 Task: Format the spreadsheet by changing the font to 'Arabic Type,' increasing the font size, and applying borders to the cells.
Action: Mouse moved to (149, 151)
Screenshot: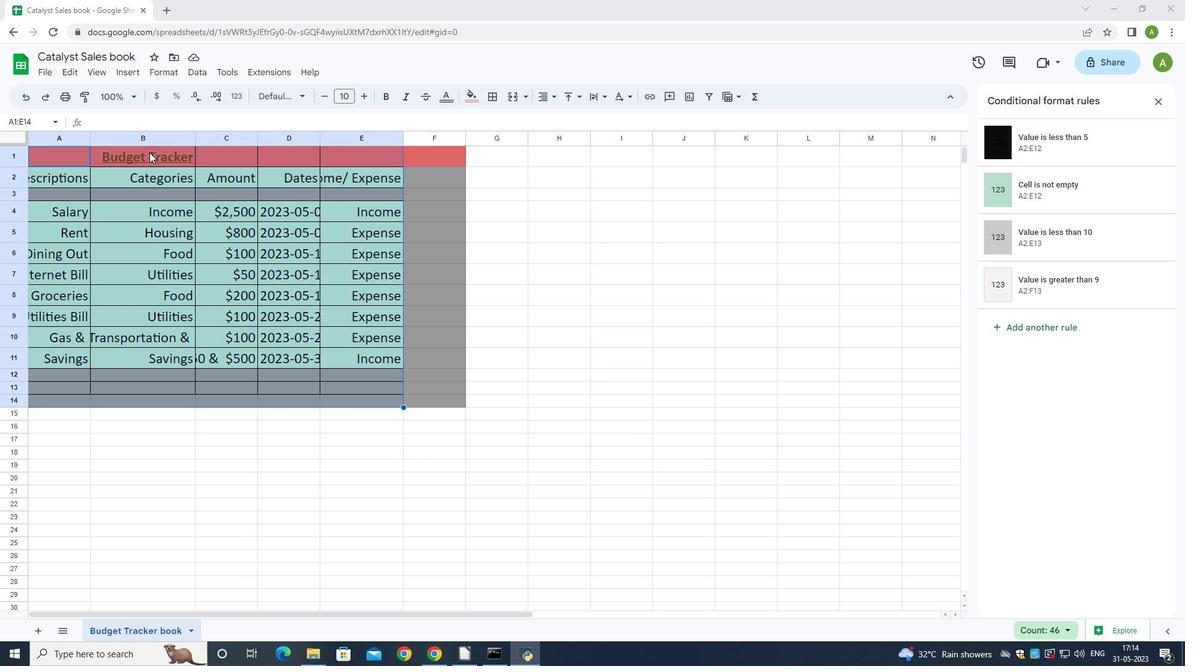 
Action: Mouse pressed left at (149, 151)
Screenshot: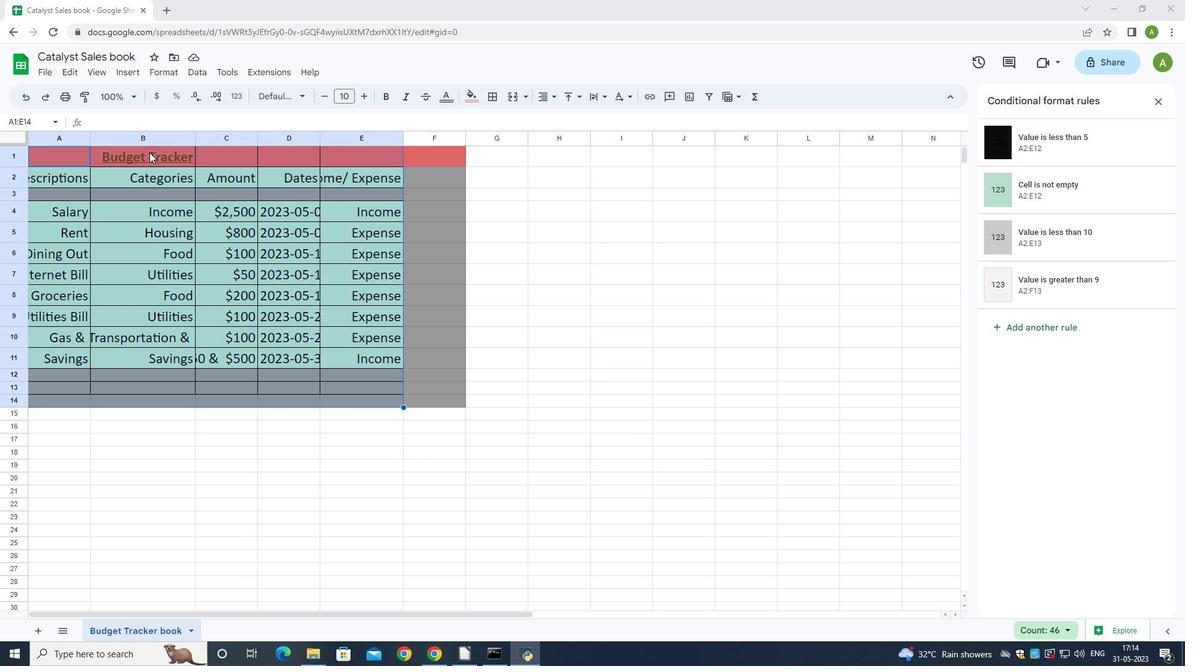 
Action: Mouse moved to (292, 92)
Screenshot: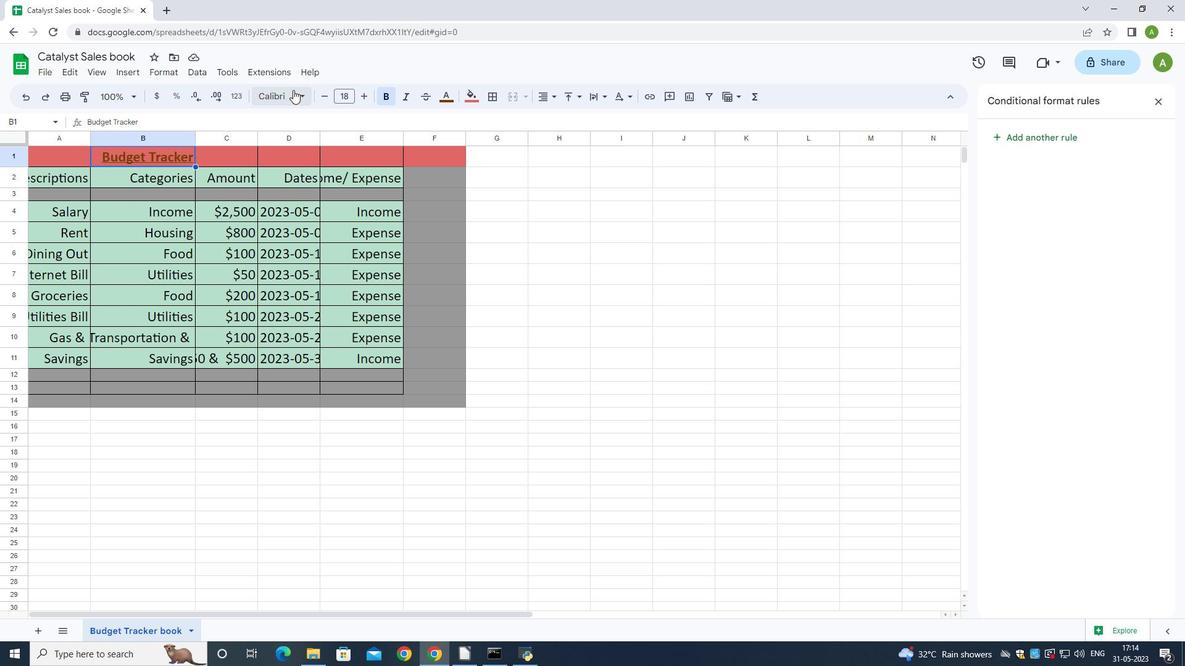 
Action: Mouse pressed left at (292, 92)
Screenshot: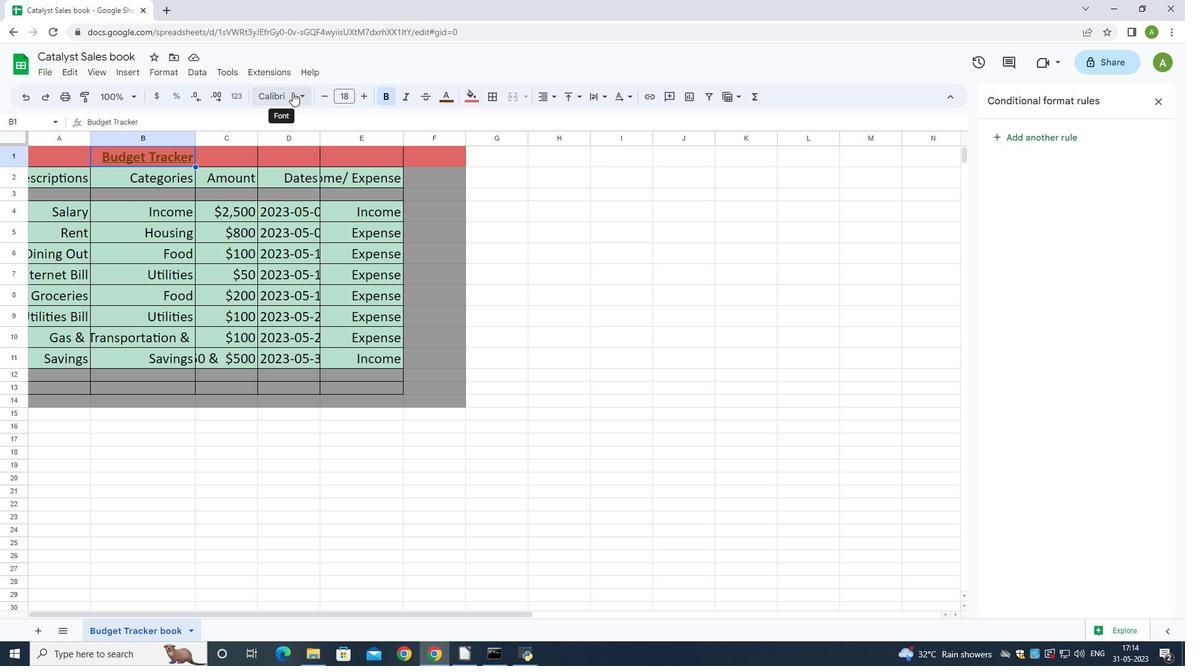
Action: Mouse moved to (336, 363)
Screenshot: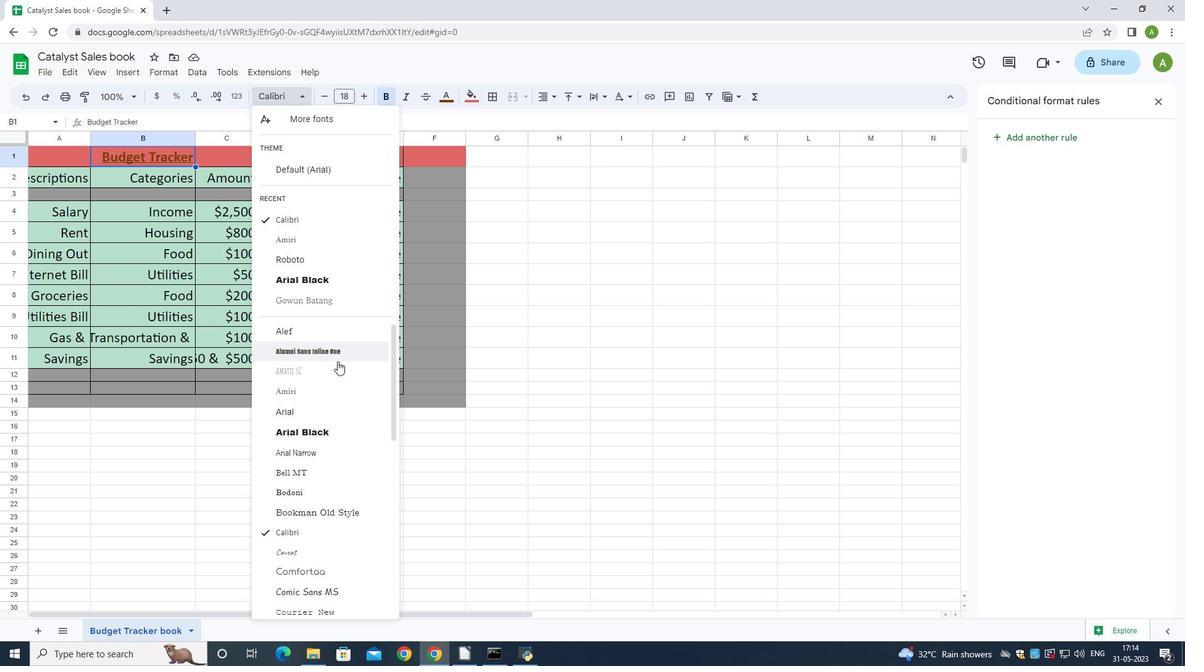 
Action: Mouse scrolled (336, 362) with delta (0, 0)
Screenshot: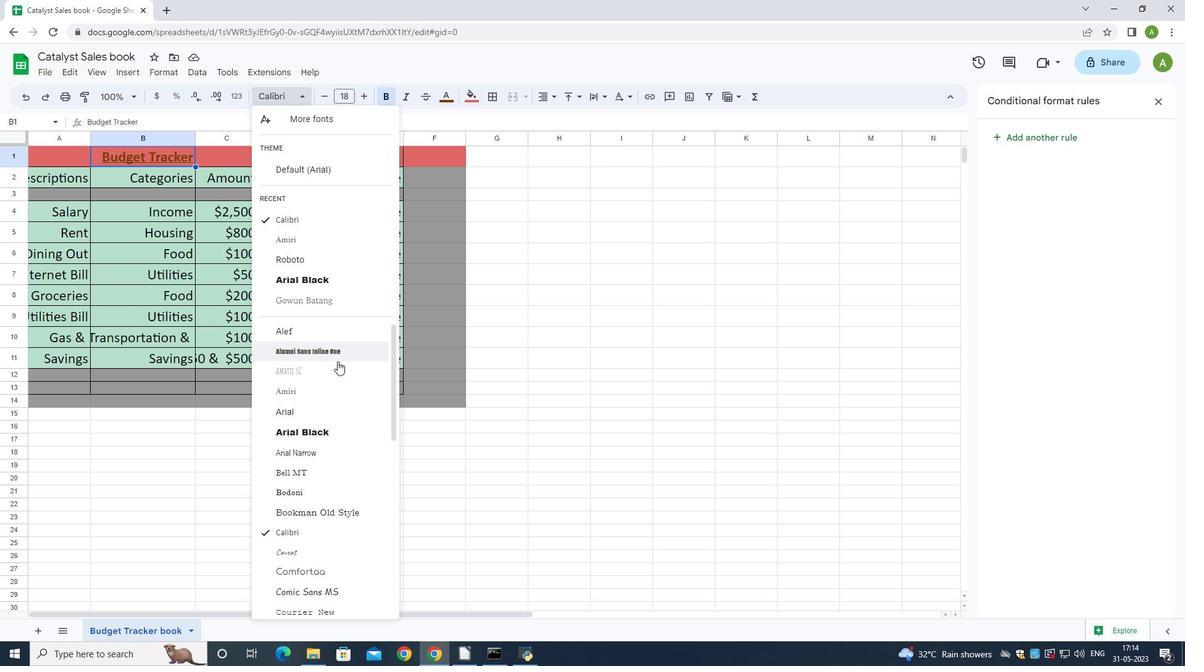 
Action: Mouse scrolled (336, 362) with delta (0, 0)
Screenshot: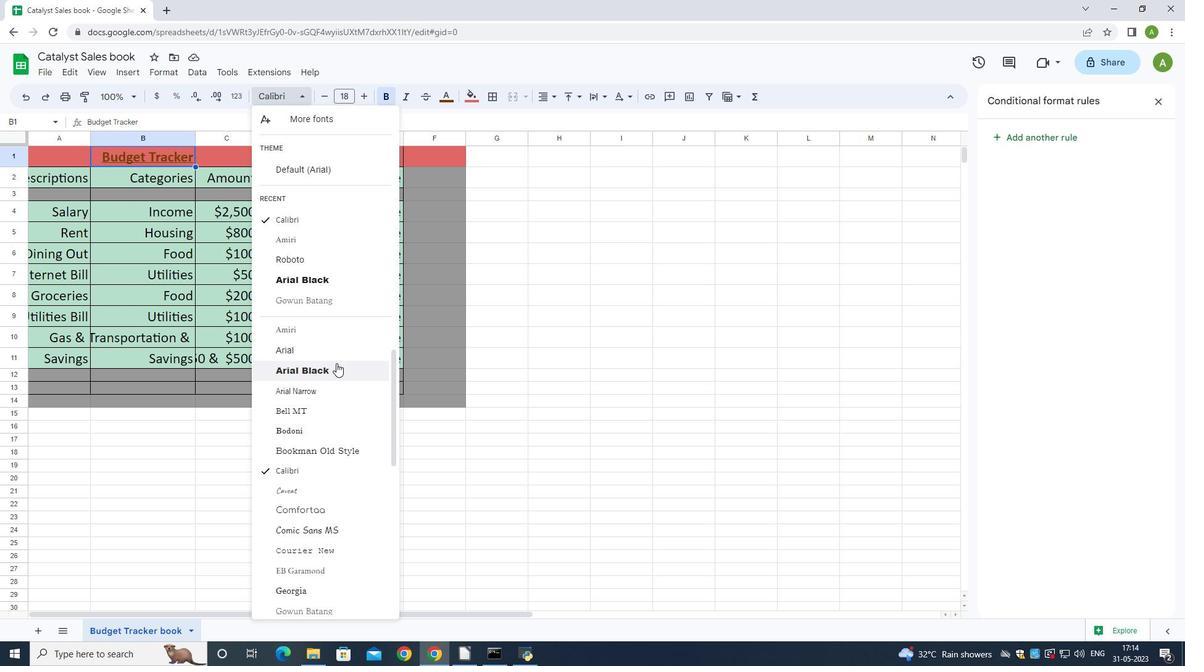 
Action: Mouse scrolled (336, 364) with delta (0, 0)
Screenshot: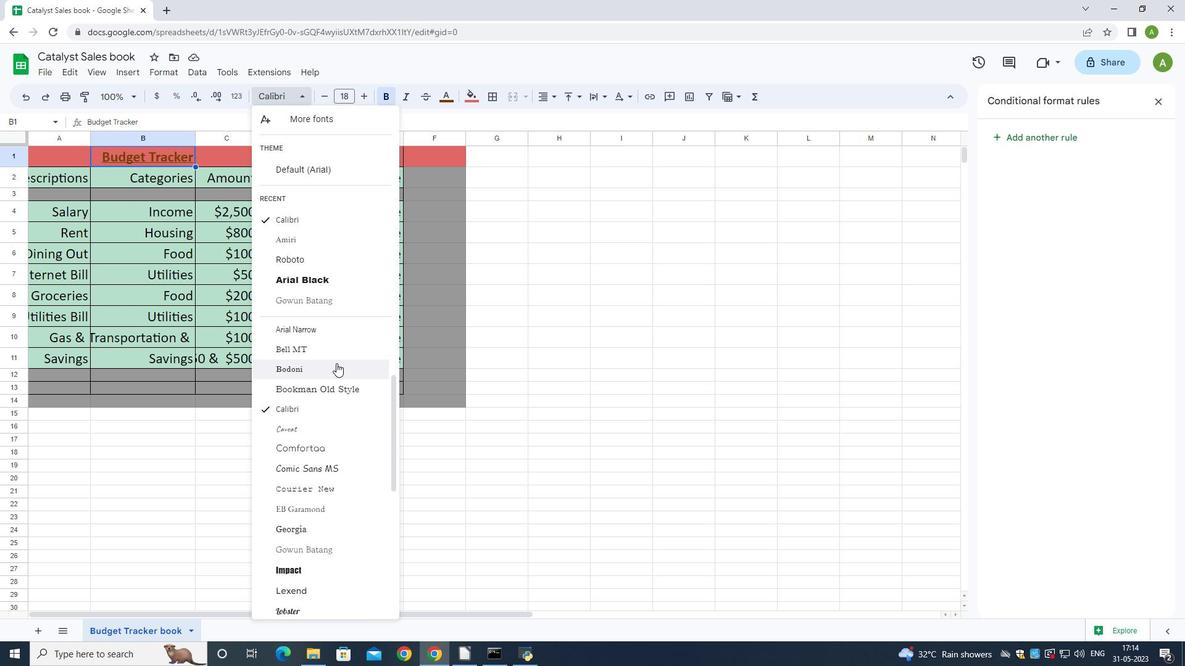 
Action: Mouse scrolled (336, 364) with delta (0, 0)
Screenshot: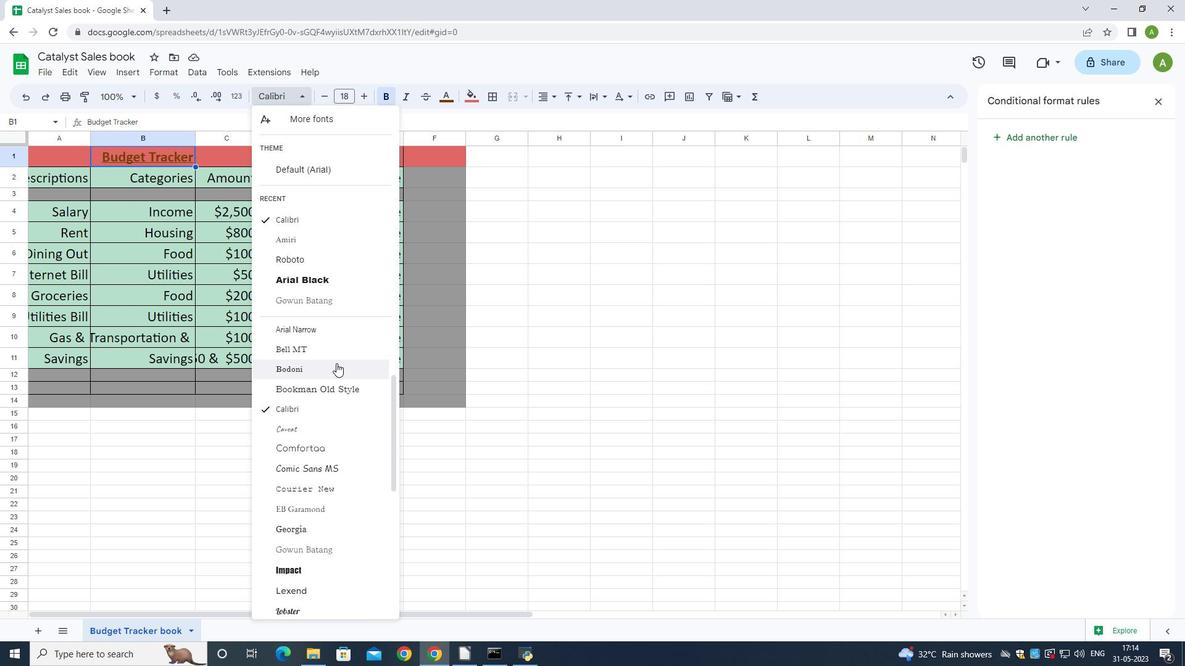 
Action: Mouse scrolled (336, 364) with delta (0, 0)
Screenshot: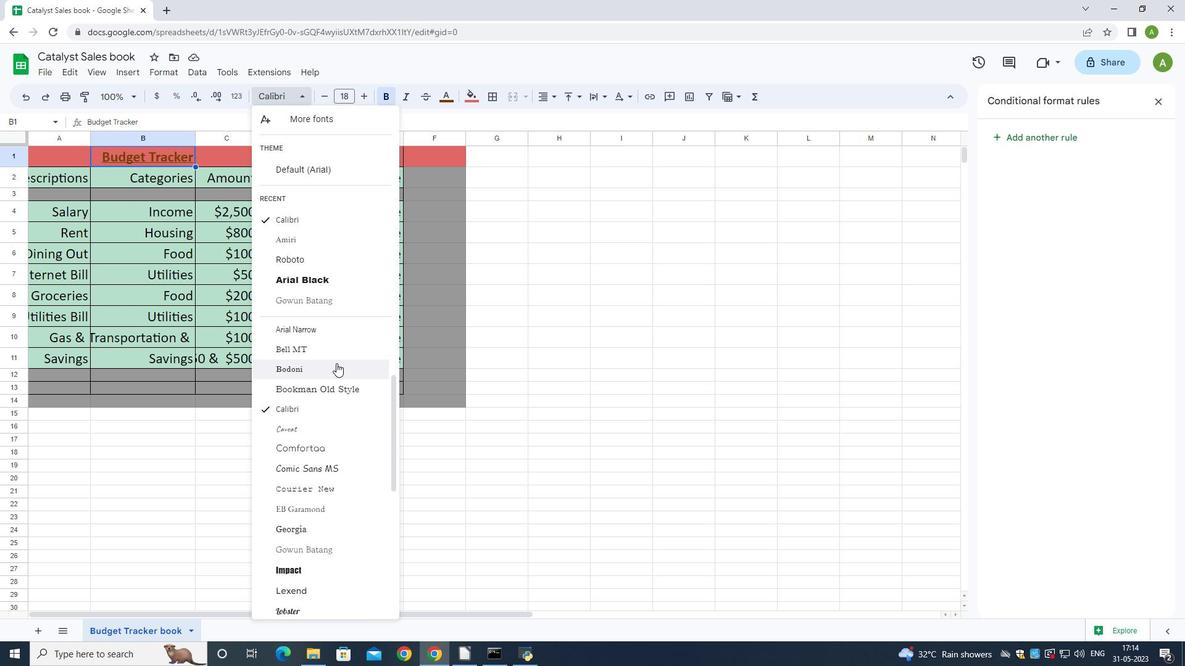 
Action: Mouse scrolled (336, 364) with delta (0, 0)
Screenshot: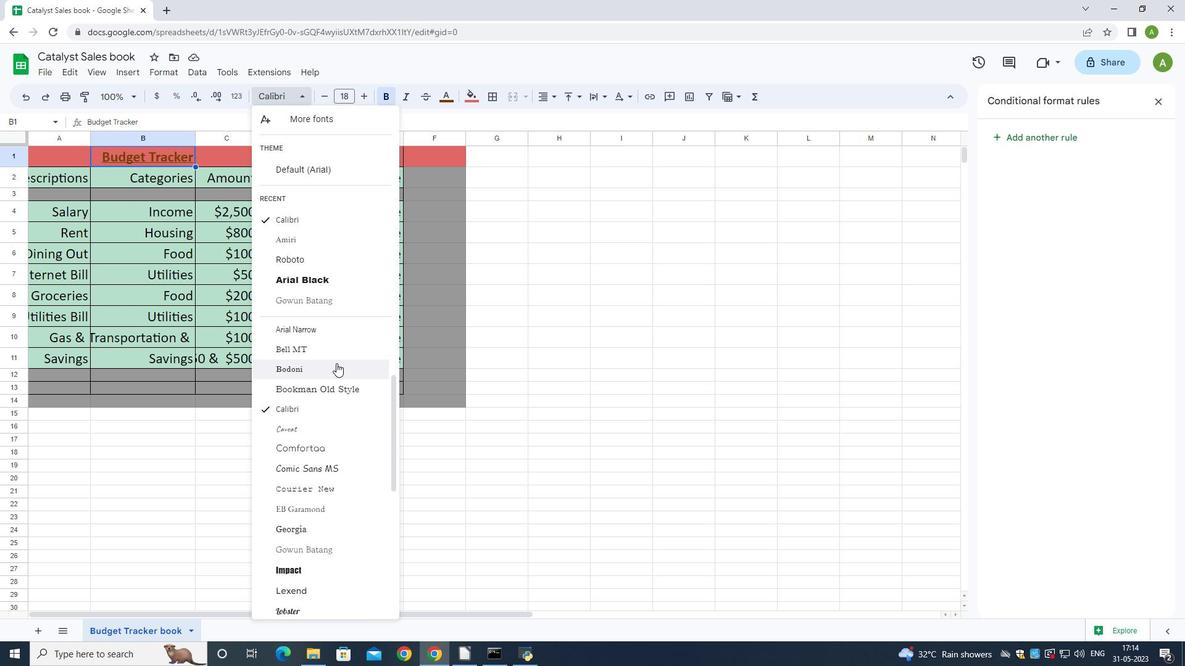
Action: Mouse scrolled (336, 364) with delta (0, 0)
Screenshot: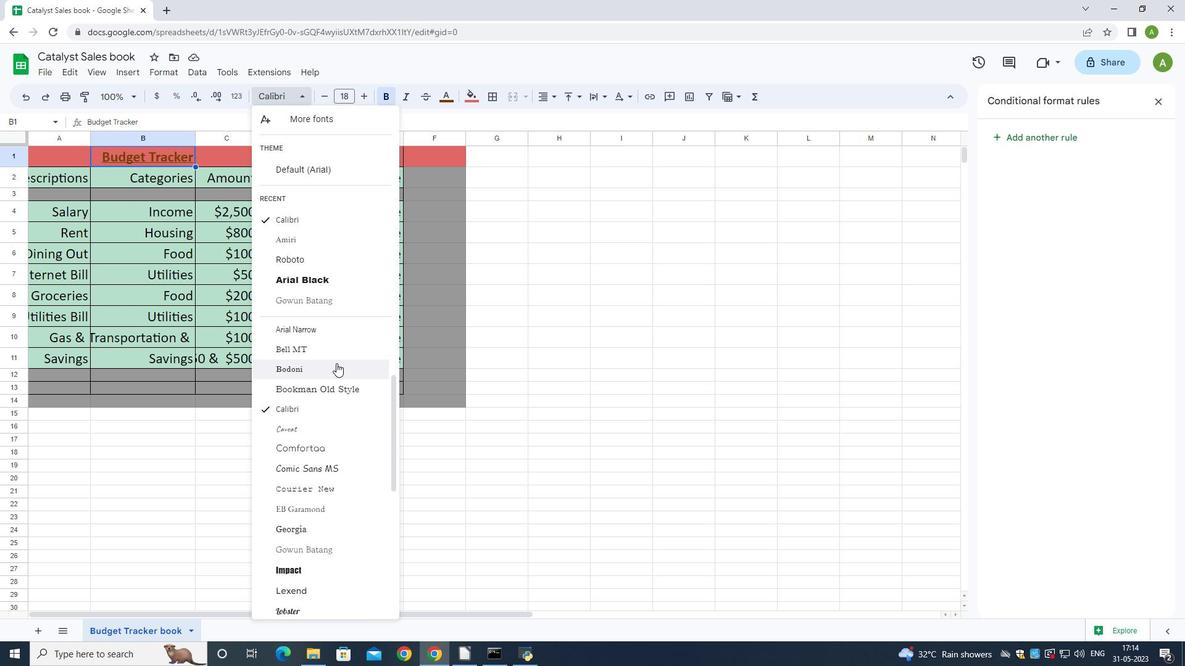 
Action: Mouse moved to (300, 117)
Screenshot: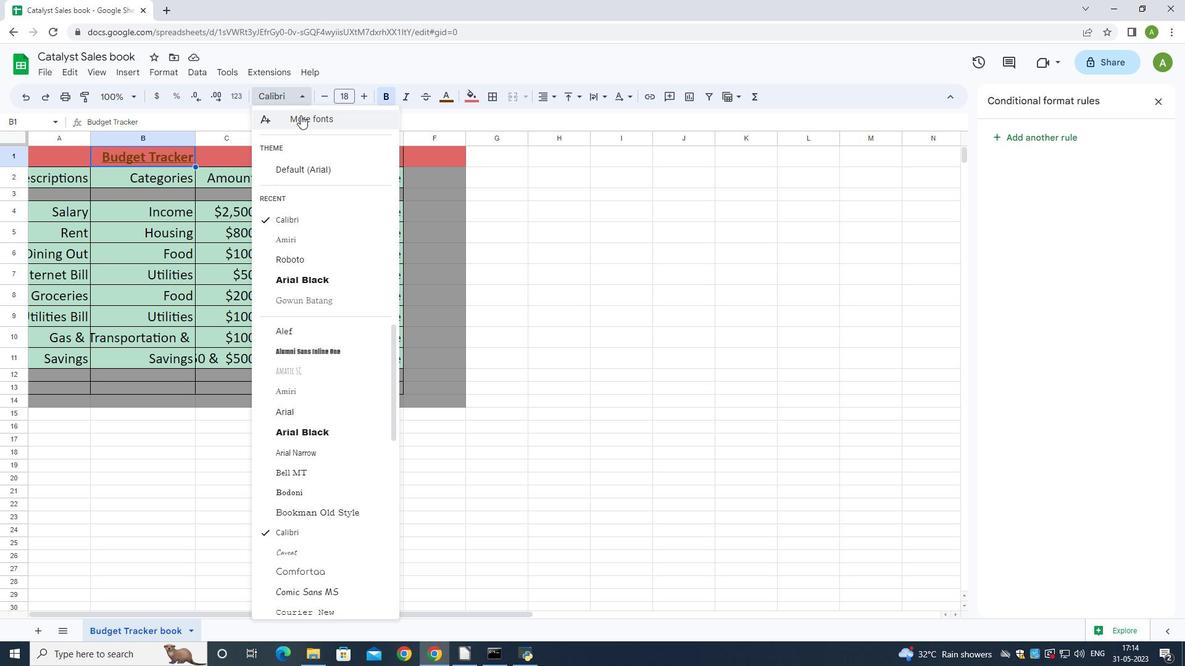 
Action: Mouse pressed left at (300, 117)
Screenshot: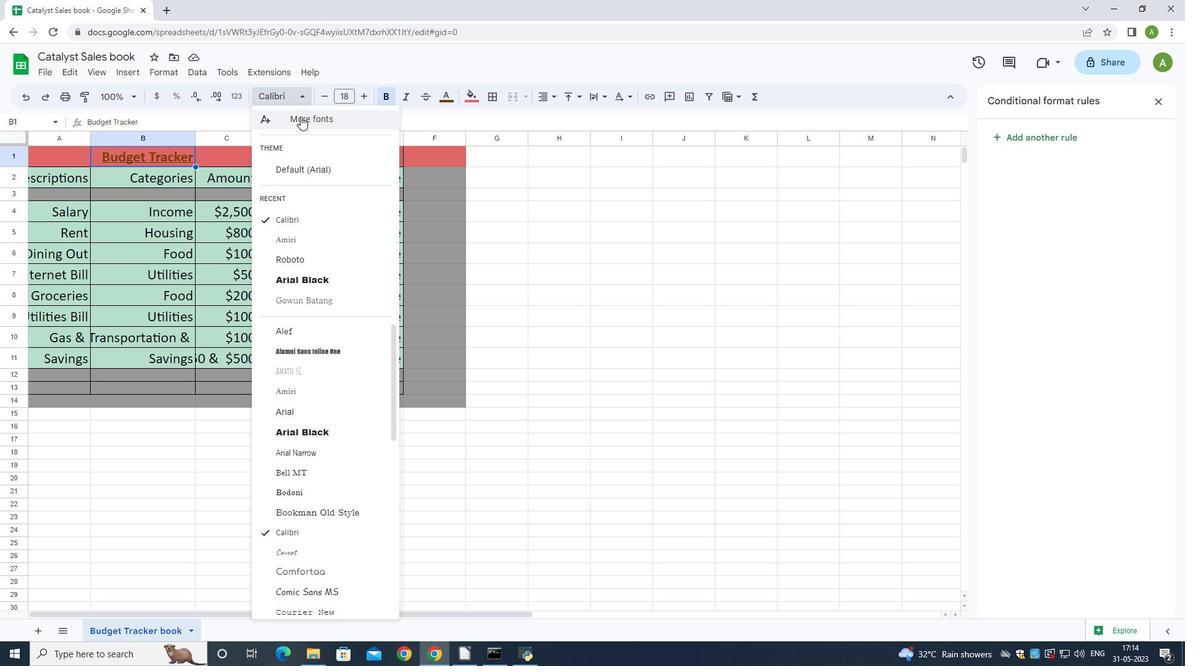 
Action: Mouse moved to (401, 202)
Screenshot: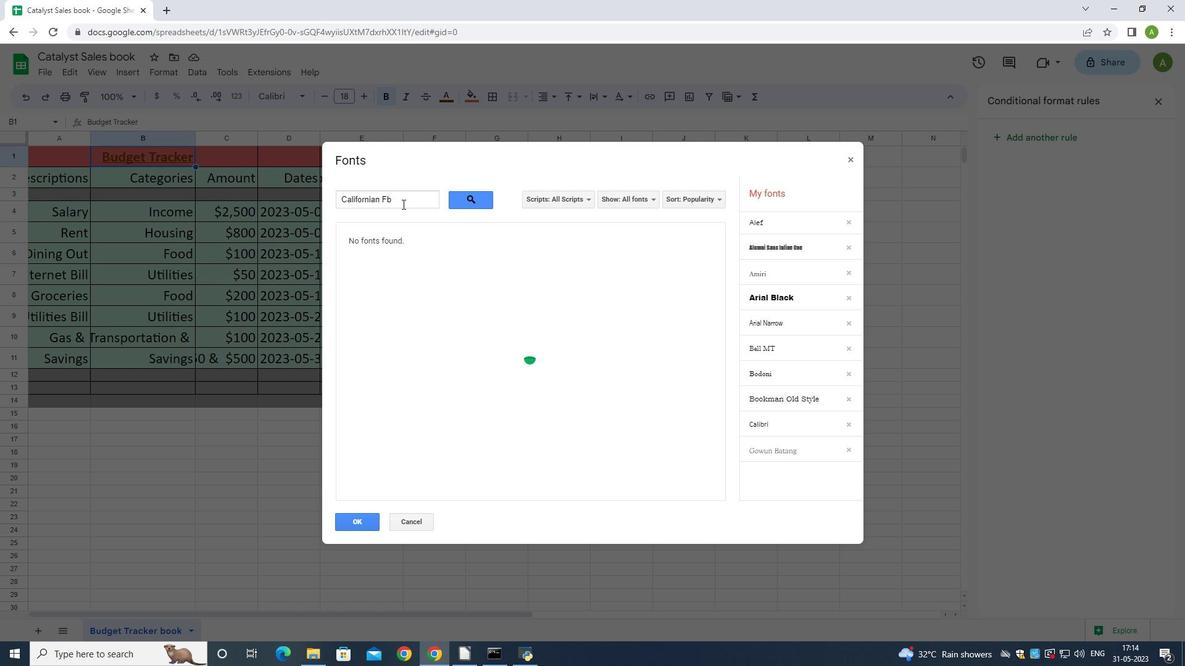 
Action: Mouse pressed left at (401, 202)
Screenshot: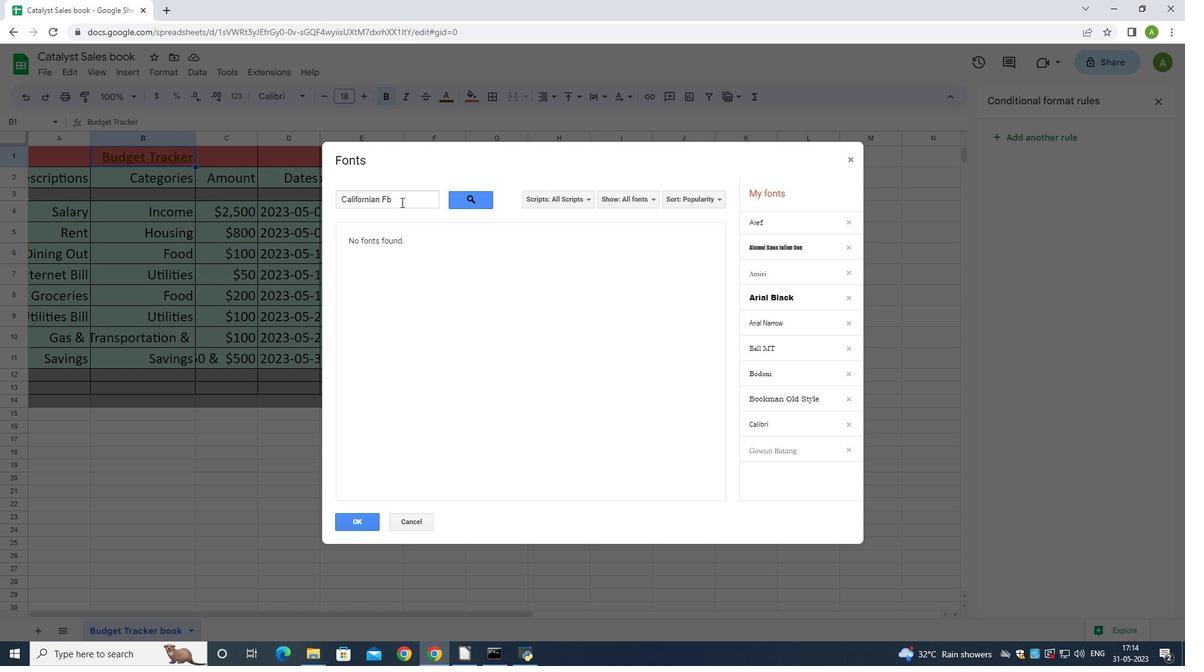 
Action: Mouse pressed left at (401, 202)
Screenshot: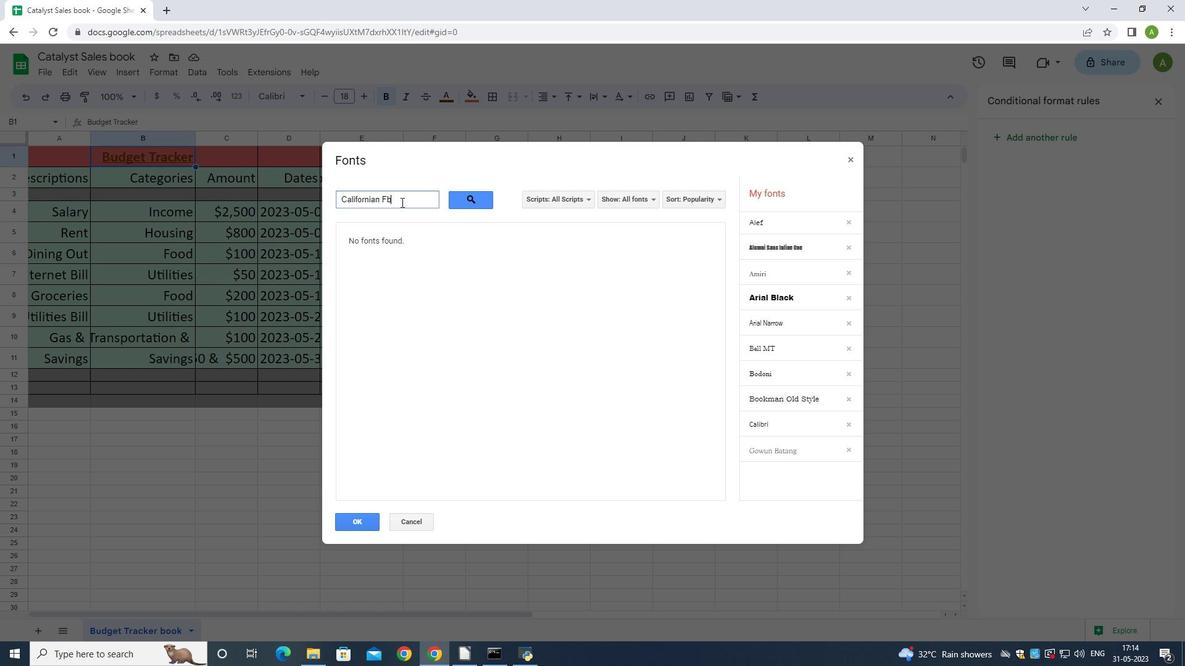 
Action: Mouse pressed left at (401, 202)
Screenshot: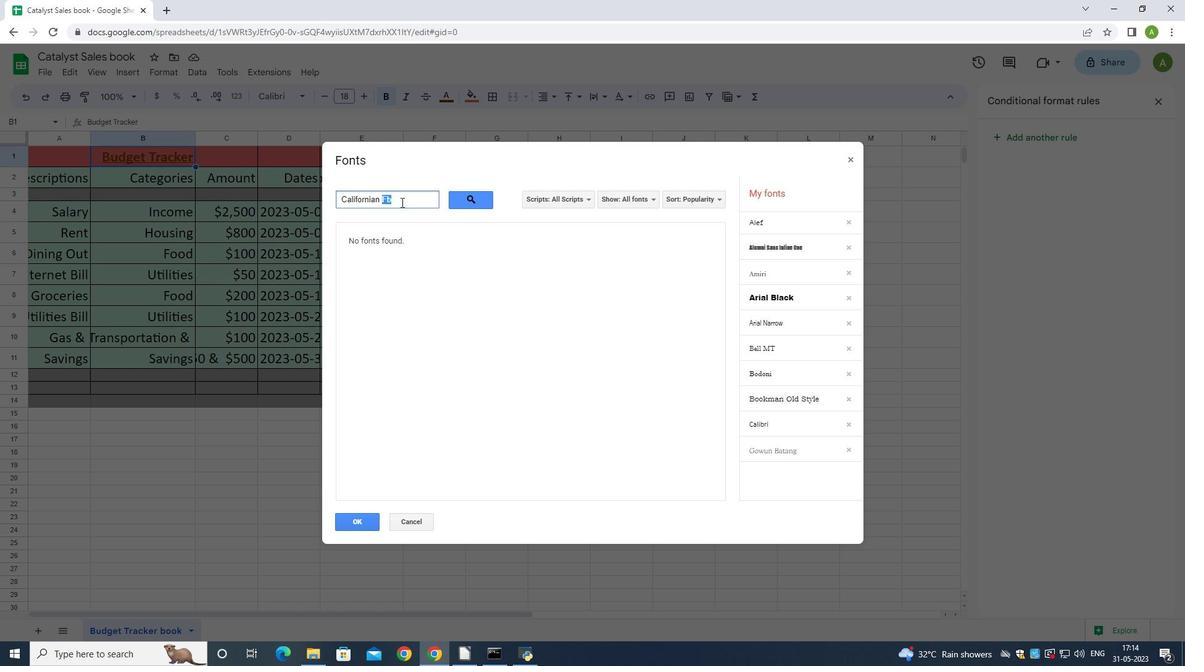 
Action: Key pressed <Key.backspace><Key.shift>Arabic
Screenshot: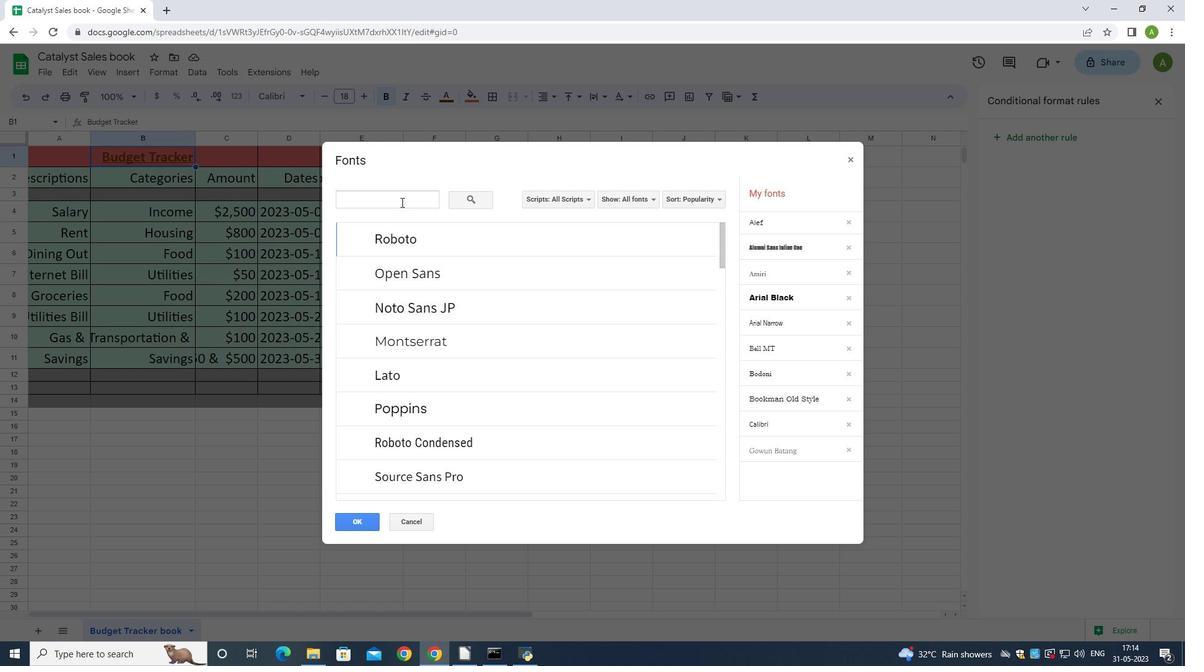 
Action: Mouse pressed left at (401, 202)
Screenshot: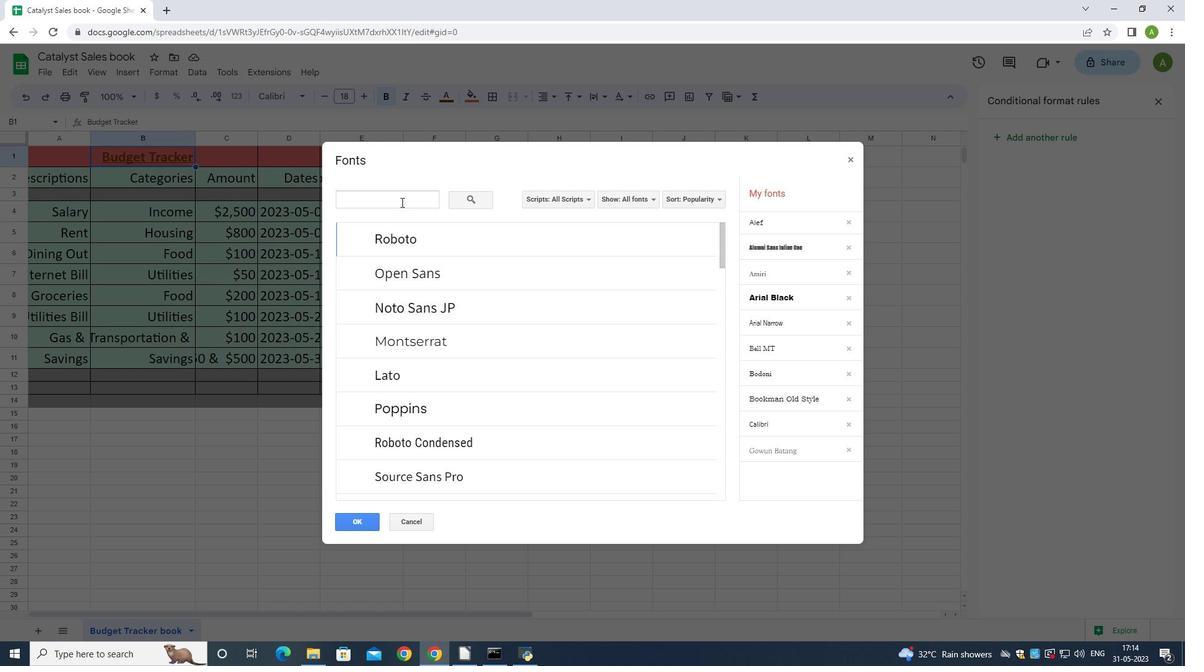 
Action: Key pressed <Key.shift>Arabic<Key.enter>
Screenshot: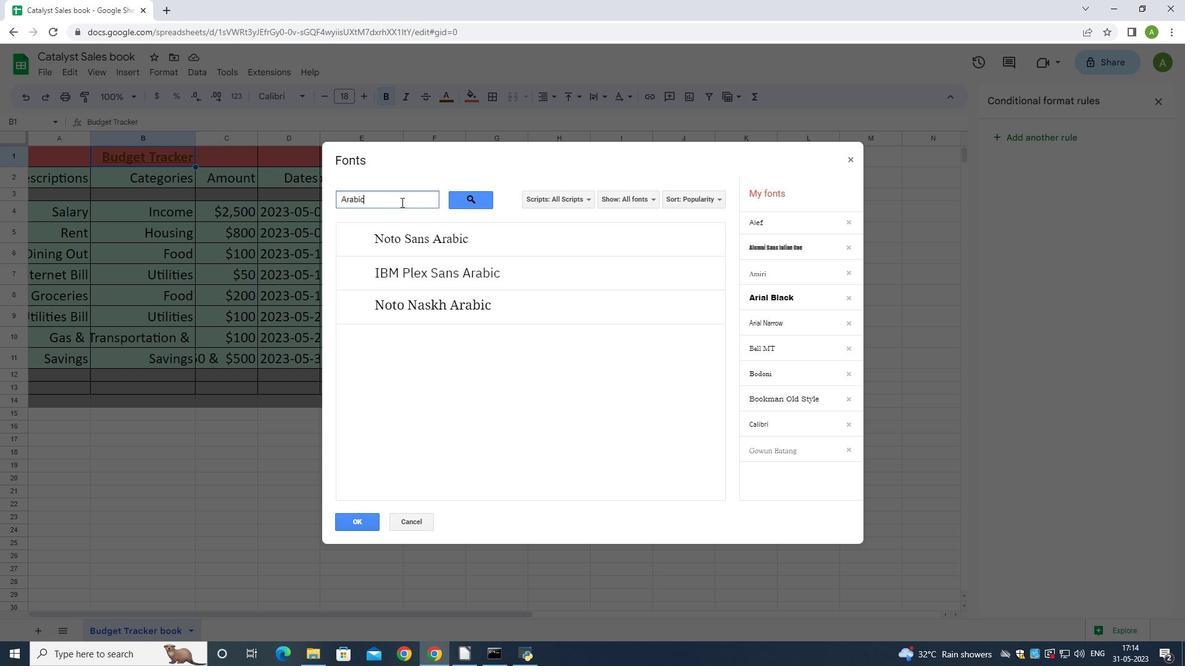 
Action: Mouse moved to (372, 200)
Screenshot: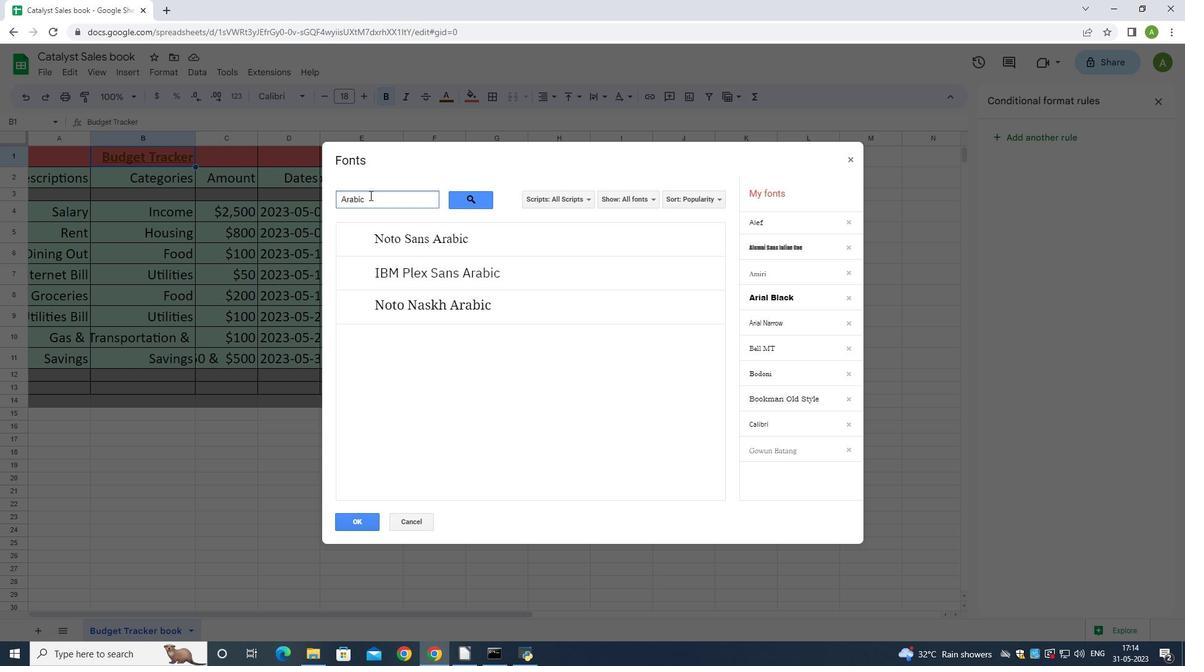 
Action: Key pressed <Key.enter><Key.enter><Key.enter><Key.enter><Key.enter><Key.enter><Key.enter><Key.enter><Key.enter><Key.enter><Key.enter><Key.enter><Key.enter>
Screenshot: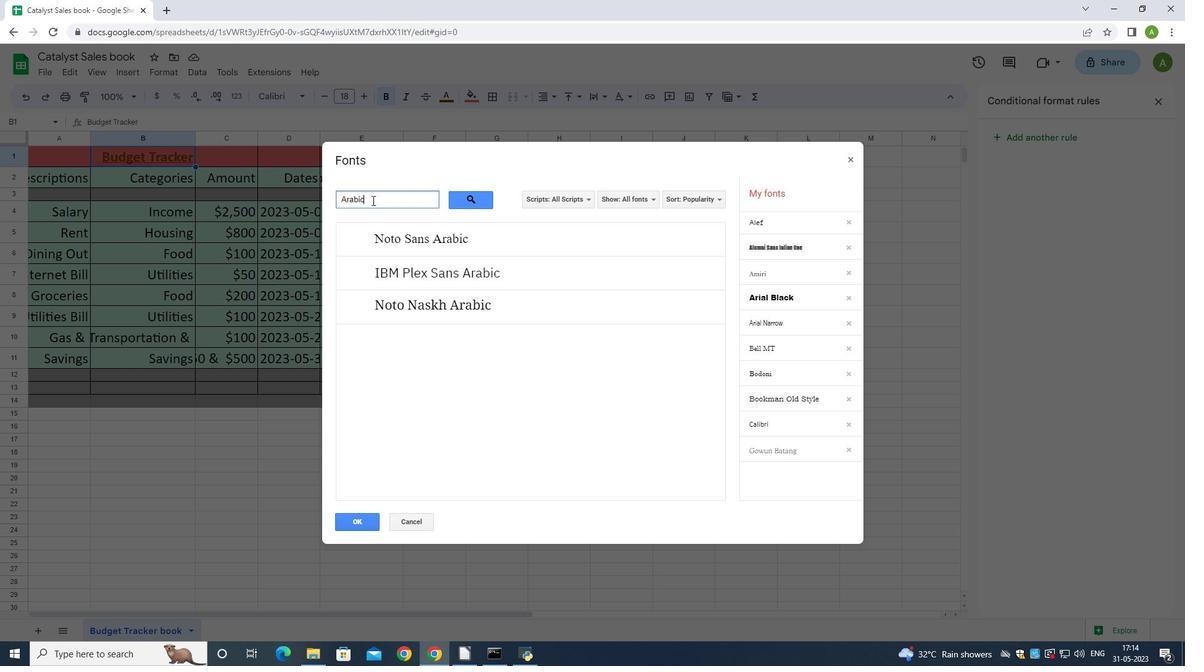 
Action: Mouse moved to (430, 241)
Screenshot: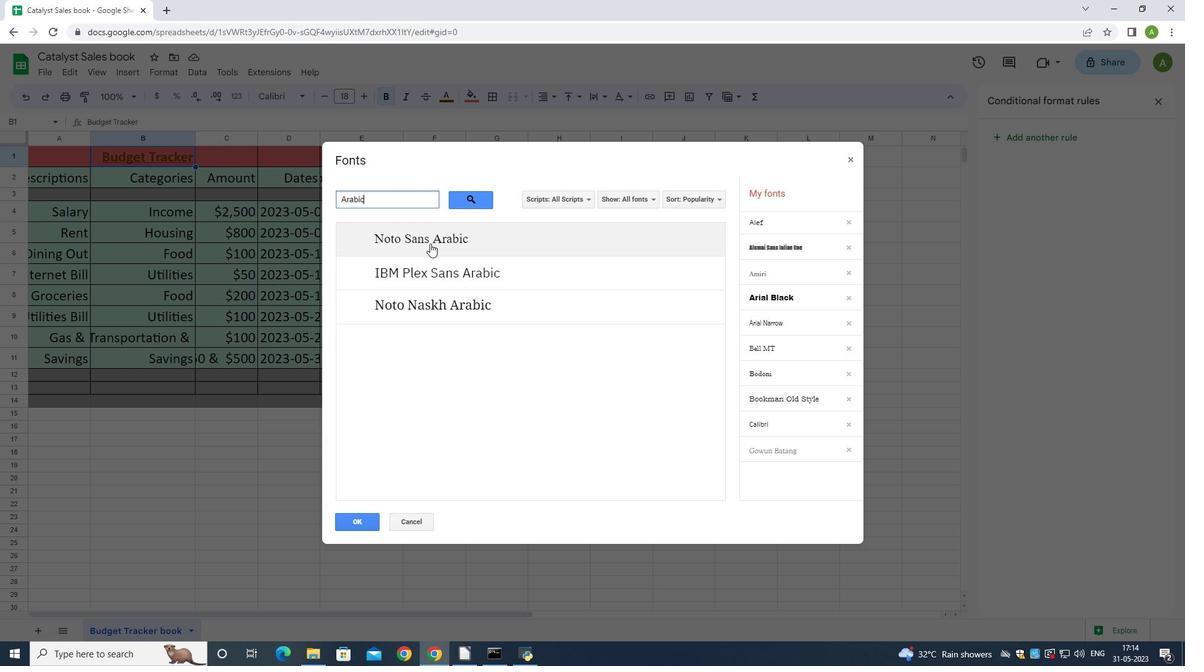 
Action: Mouse pressed left at (430, 241)
Screenshot: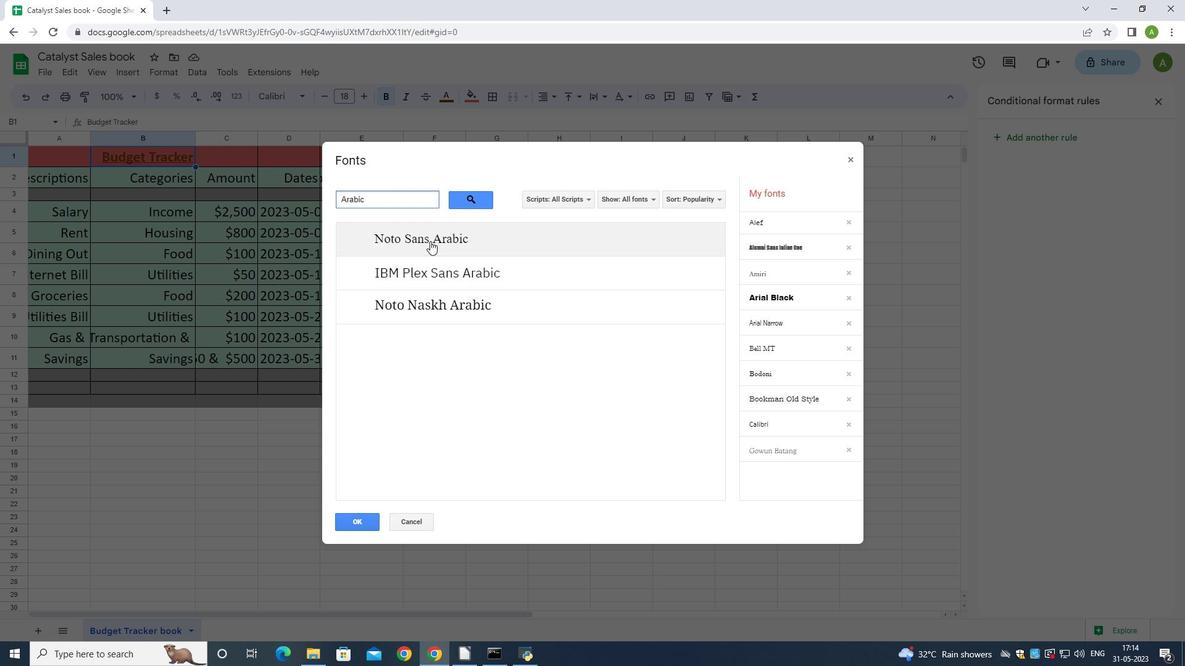 
Action: Mouse moved to (358, 238)
Screenshot: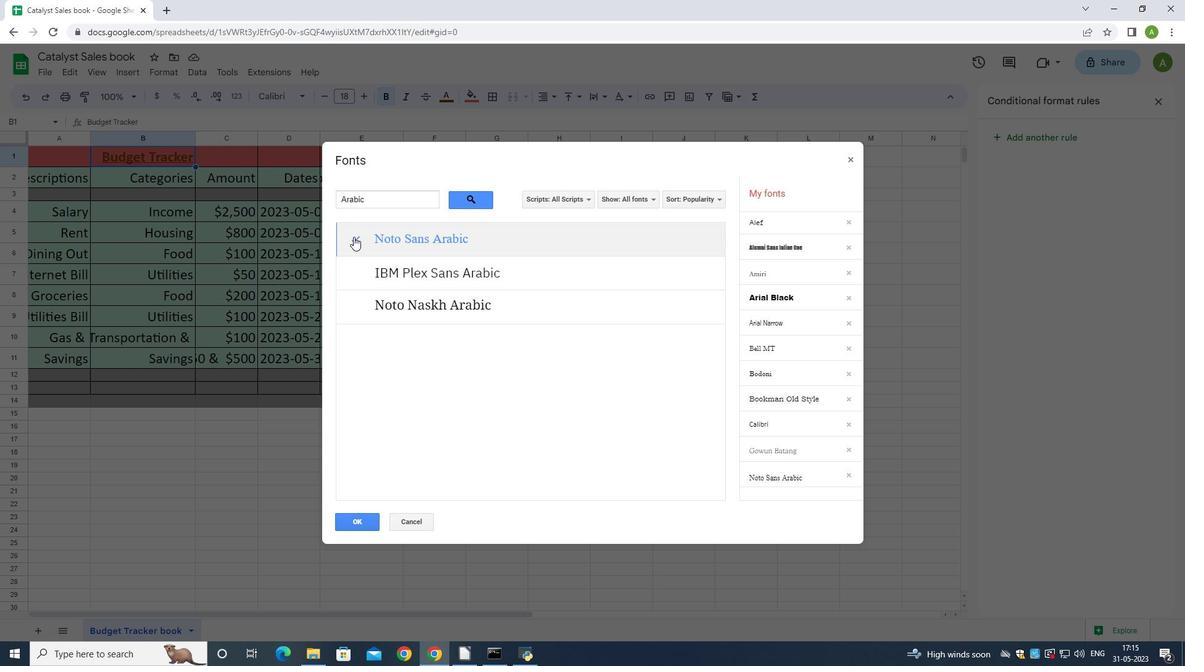 
Action: Mouse pressed left at (358, 238)
Screenshot: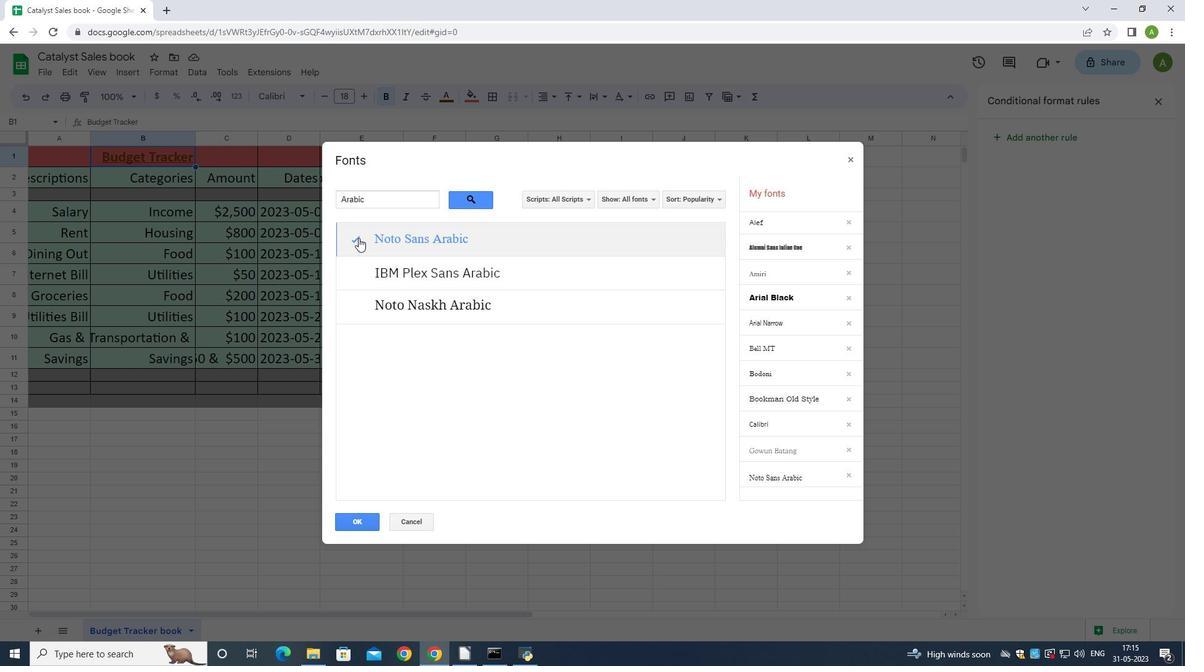 
Action: Mouse moved to (377, 201)
Screenshot: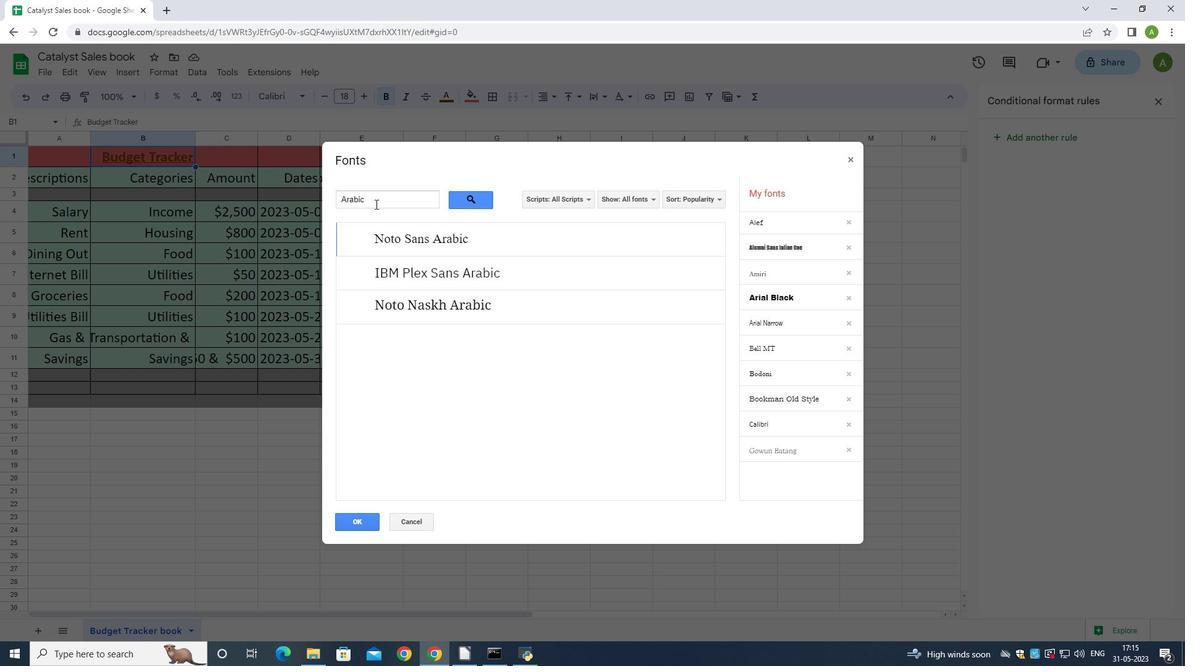 
Action: Mouse pressed left at (377, 201)
Screenshot: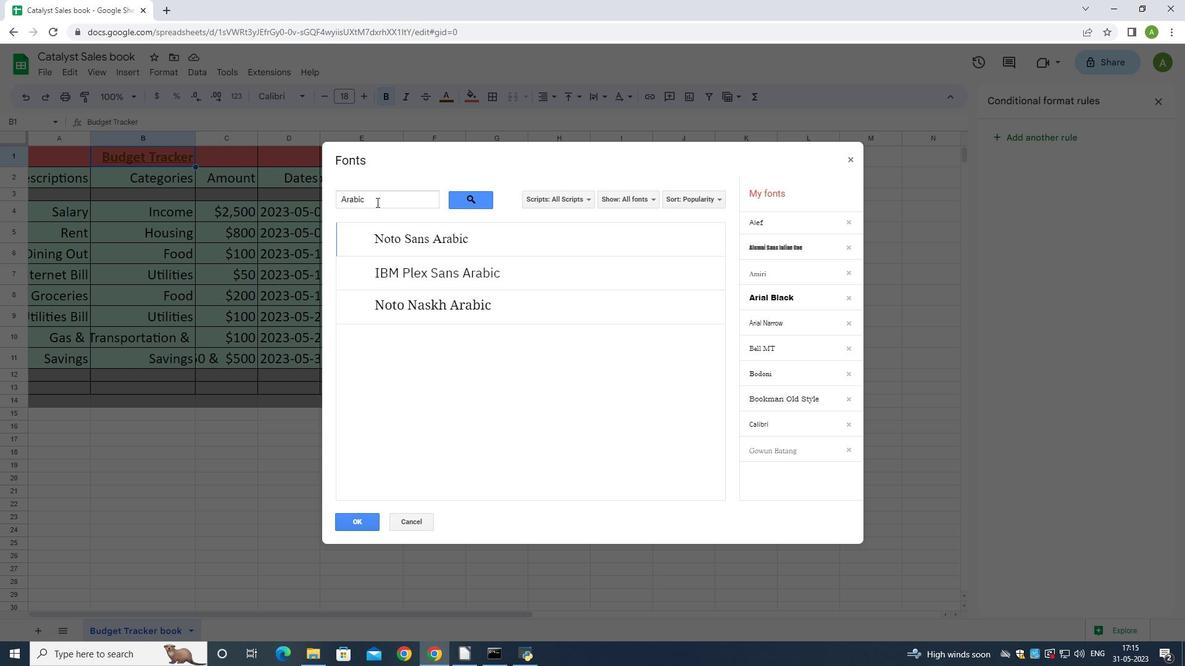 
Action: Key pressed <Key.space><Key.shift>Typesetting<Key.enter>
Screenshot: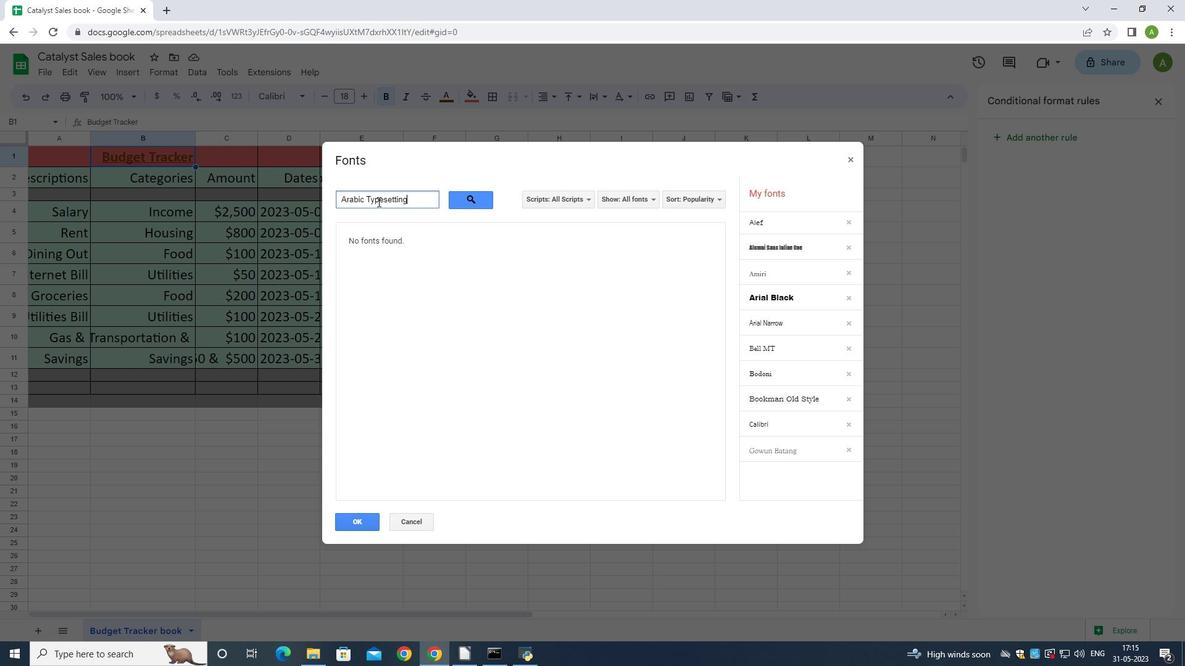 
Action: Mouse moved to (350, 521)
Screenshot: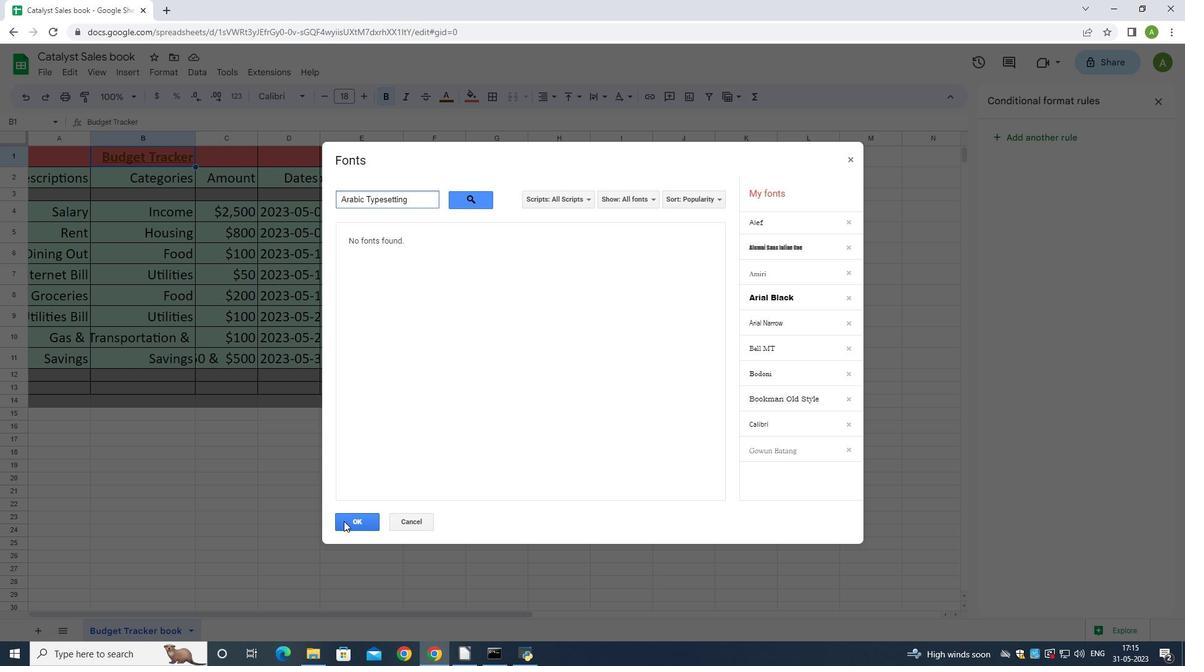 
Action: Mouse pressed left at (350, 521)
Screenshot: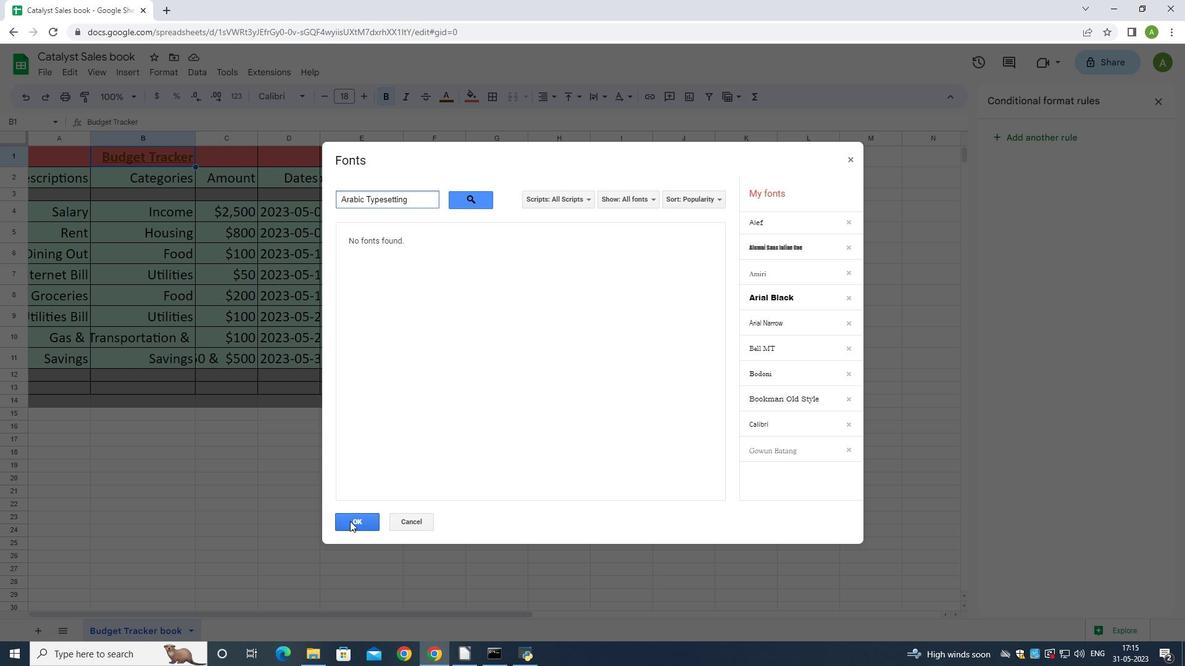 
Action: Mouse moved to (154, 158)
Screenshot: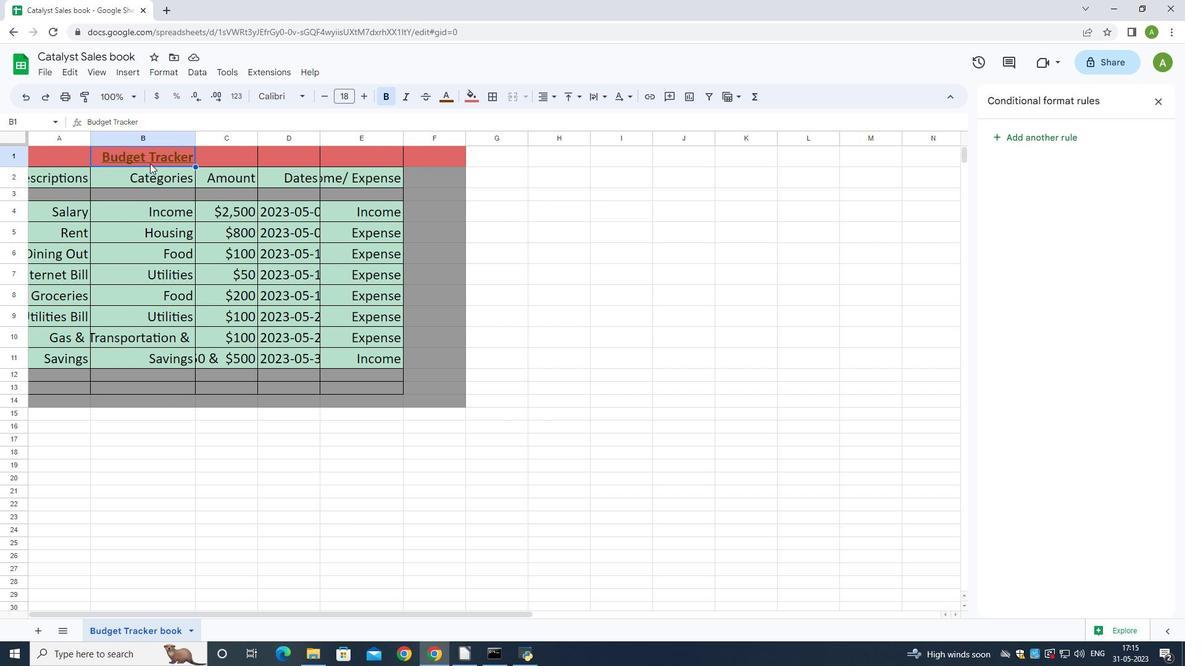 
Action: Mouse pressed left at (154, 158)
Screenshot: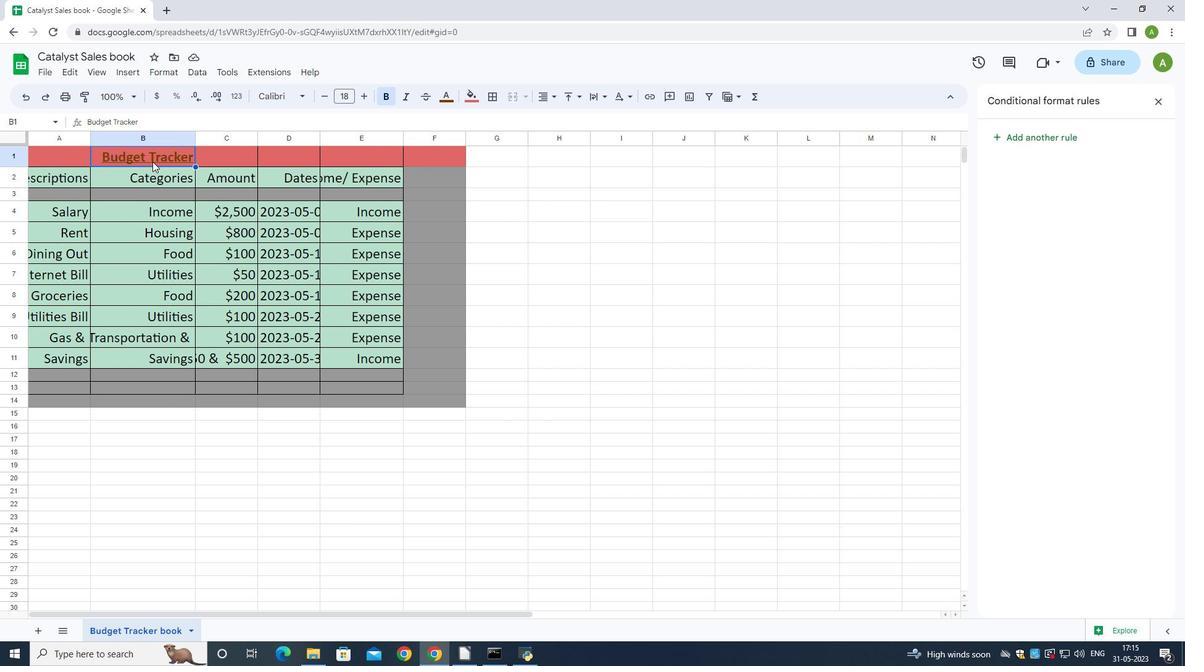 
Action: Mouse moved to (156, 158)
Screenshot: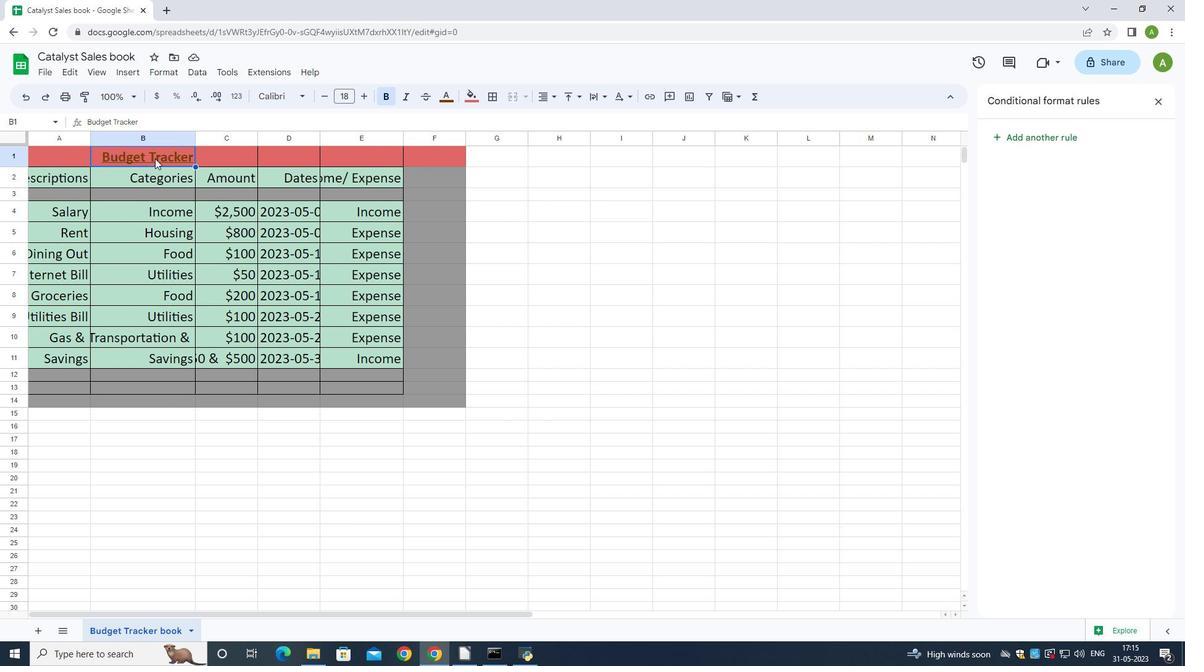 
Action: Mouse pressed left at (156, 158)
Screenshot: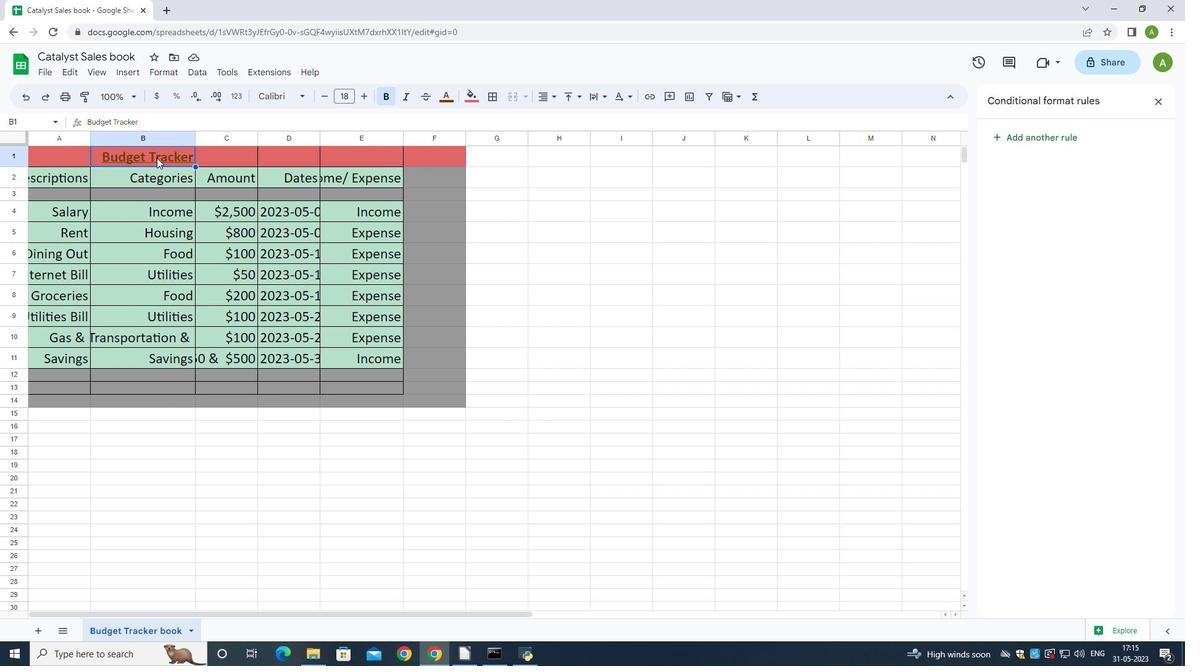 
Action: Mouse moved to (172, 75)
Screenshot: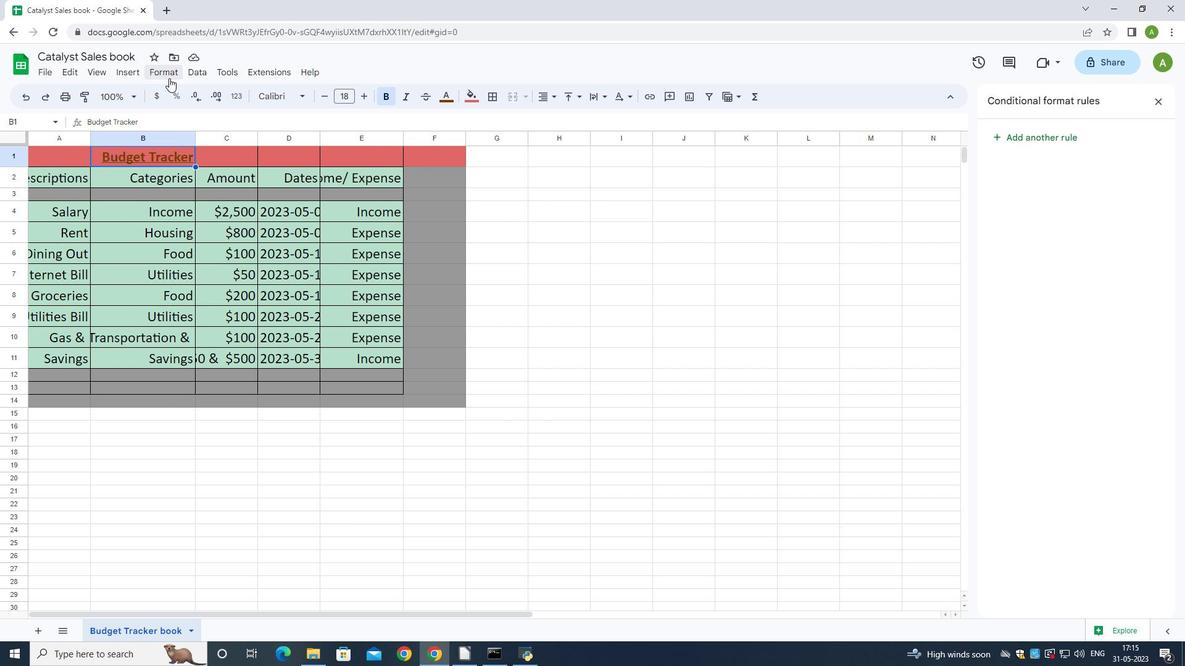 
Action: Mouse pressed left at (172, 75)
Screenshot: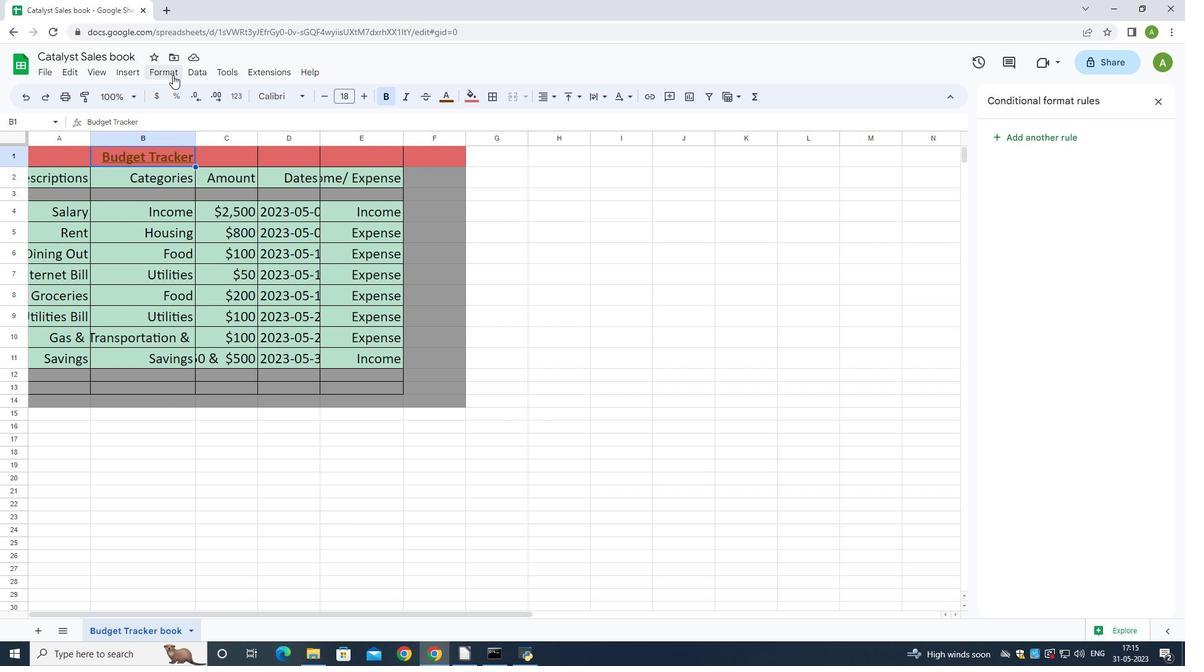 
Action: Mouse moved to (398, 147)
Screenshot: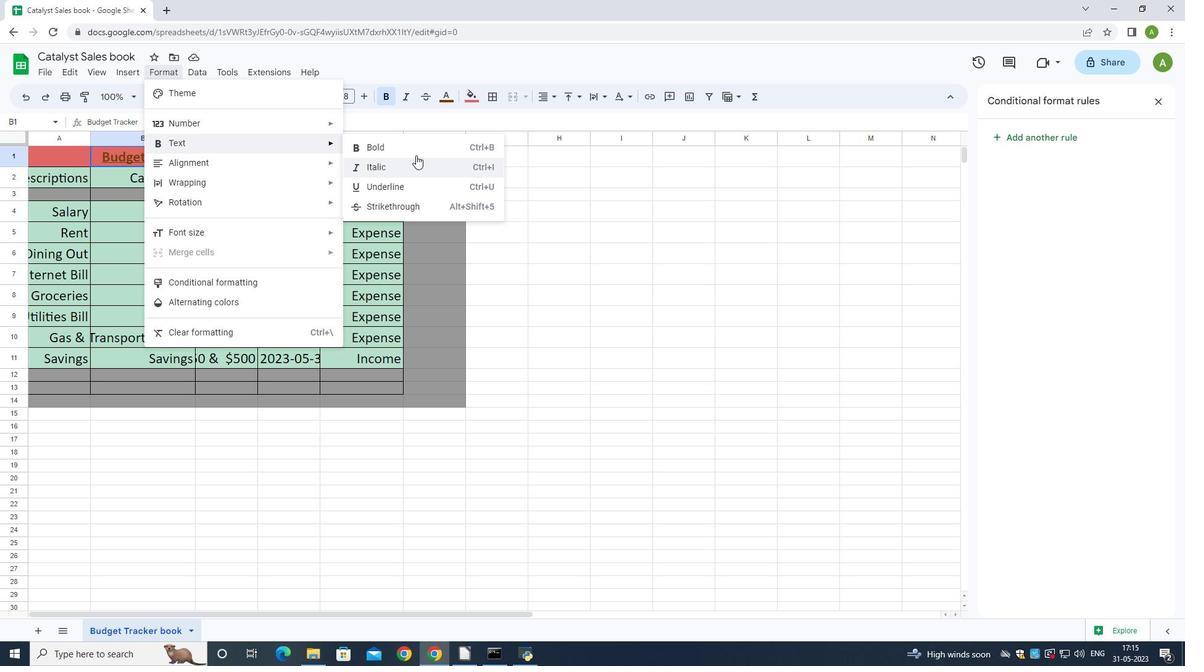 
Action: Mouse pressed left at (398, 147)
Screenshot: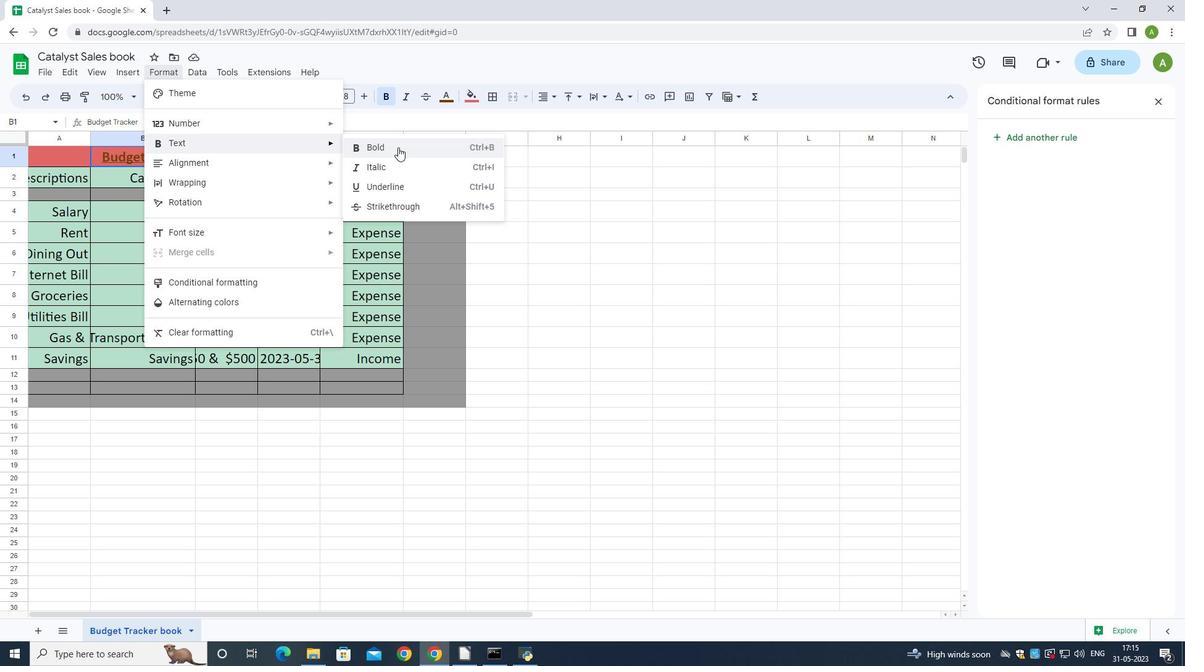 
Action: Mouse moved to (362, 93)
Screenshot: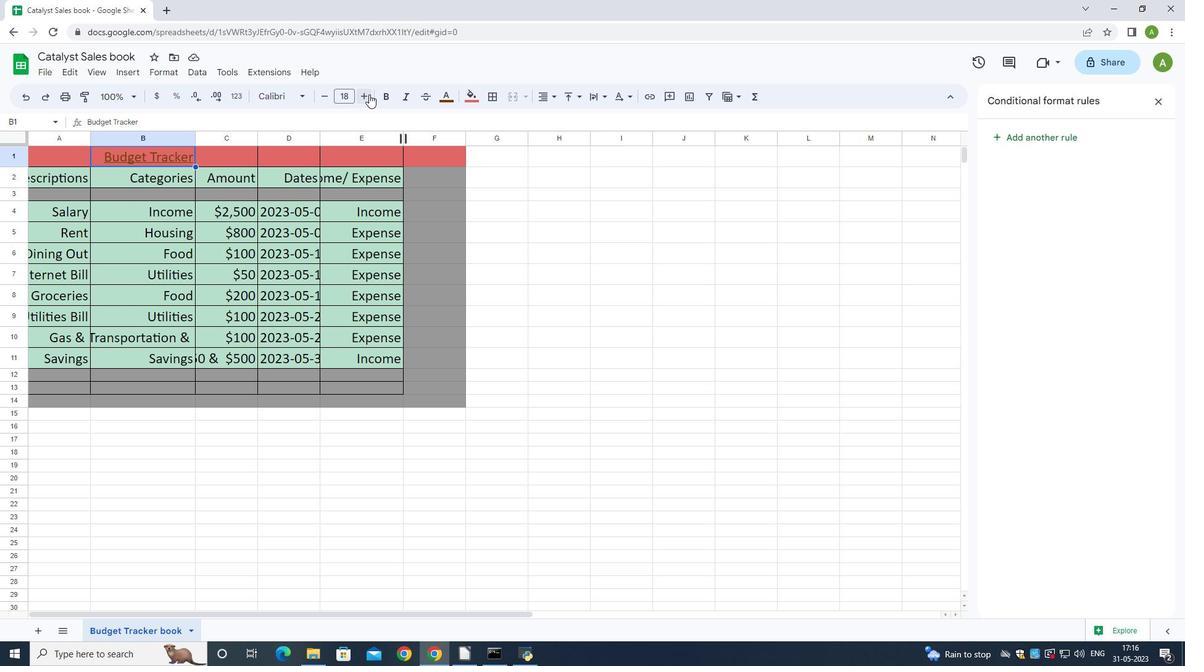 
Action: Mouse pressed left at (362, 93)
Screenshot: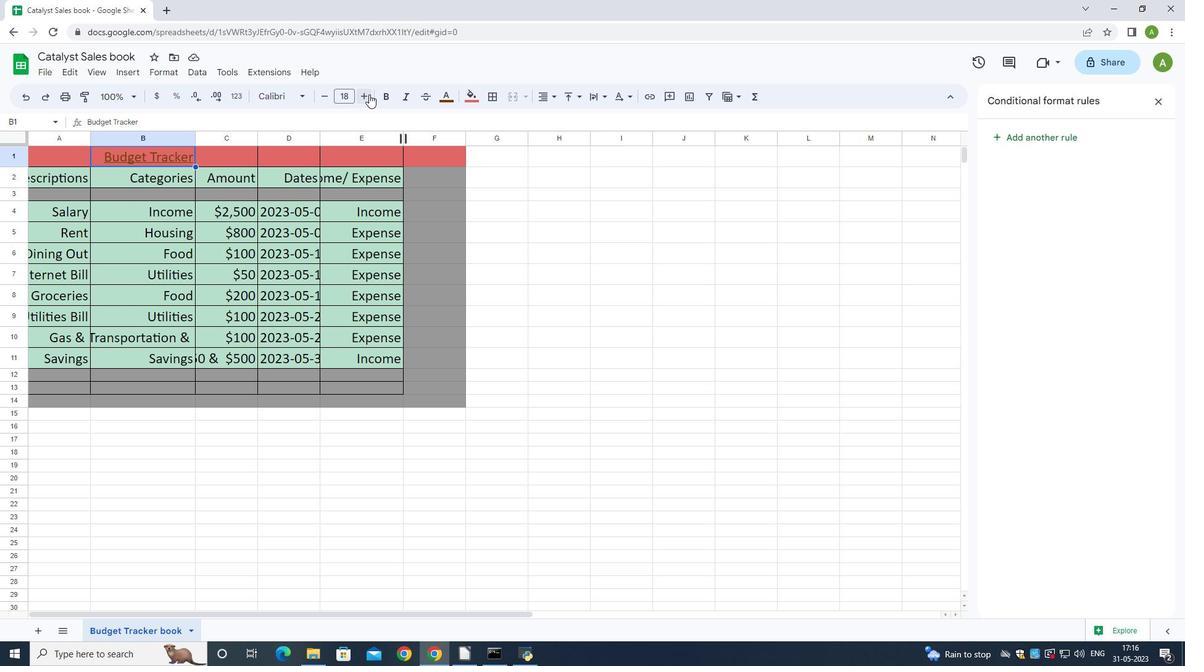 
Action: Mouse pressed left at (362, 93)
Screenshot: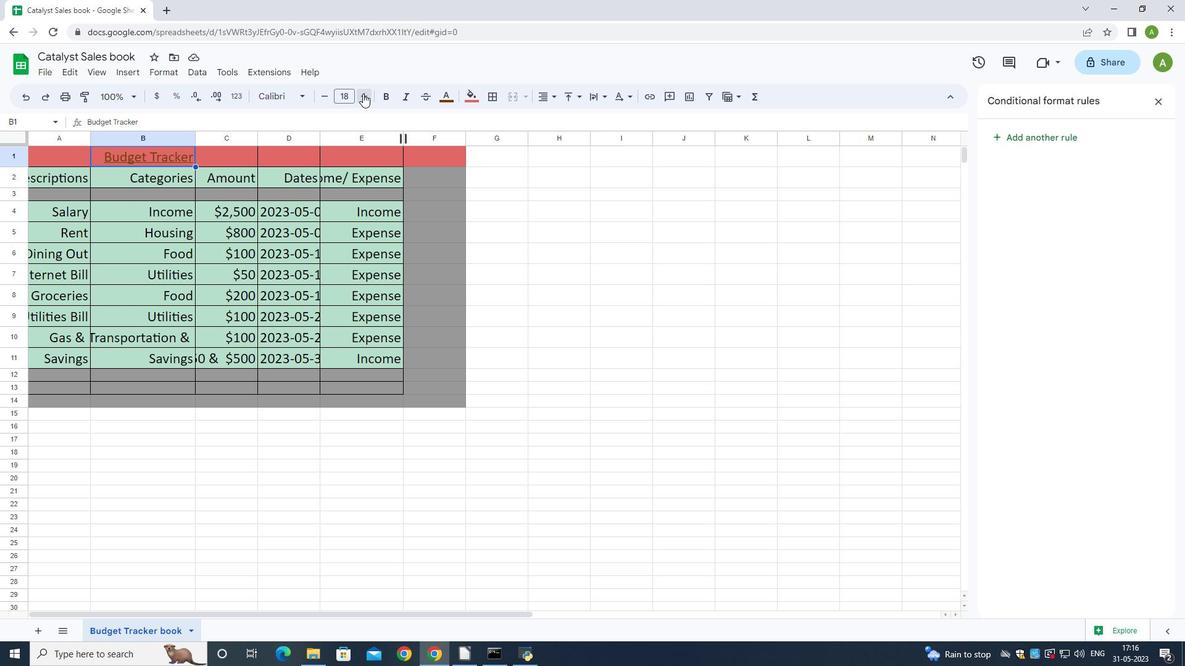 
Action: Mouse pressed left at (362, 93)
Screenshot: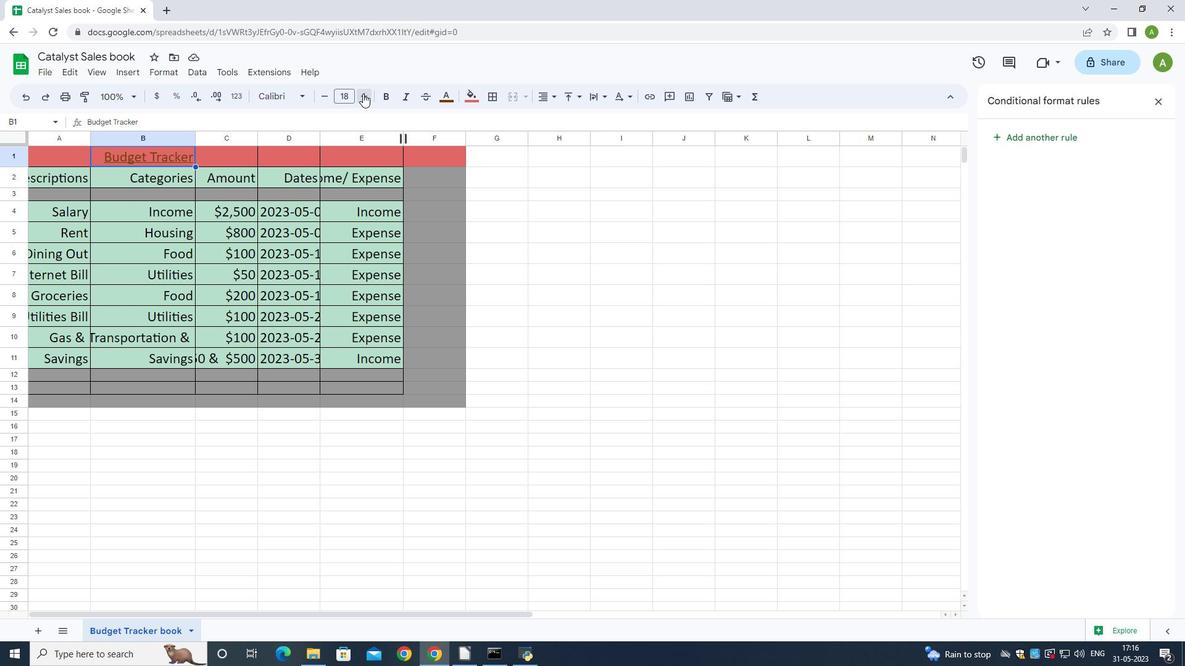 
Action: Mouse pressed left at (362, 93)
Screenshot: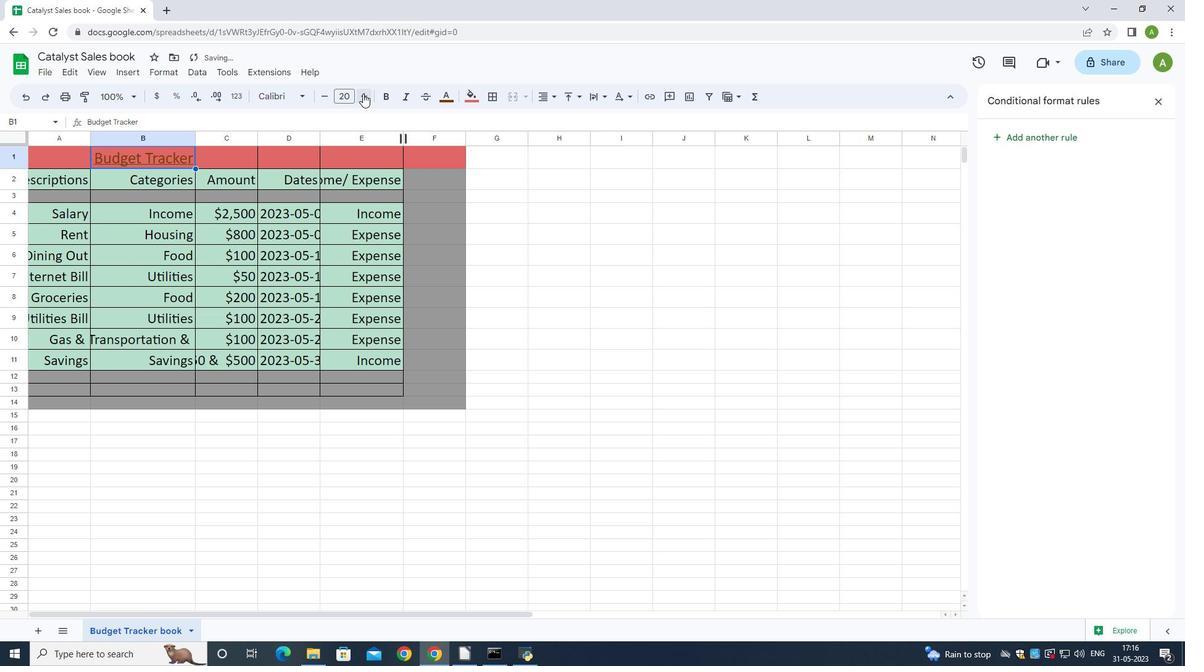 
Action: Mouse pressed left at (362, 93)
Screenshot: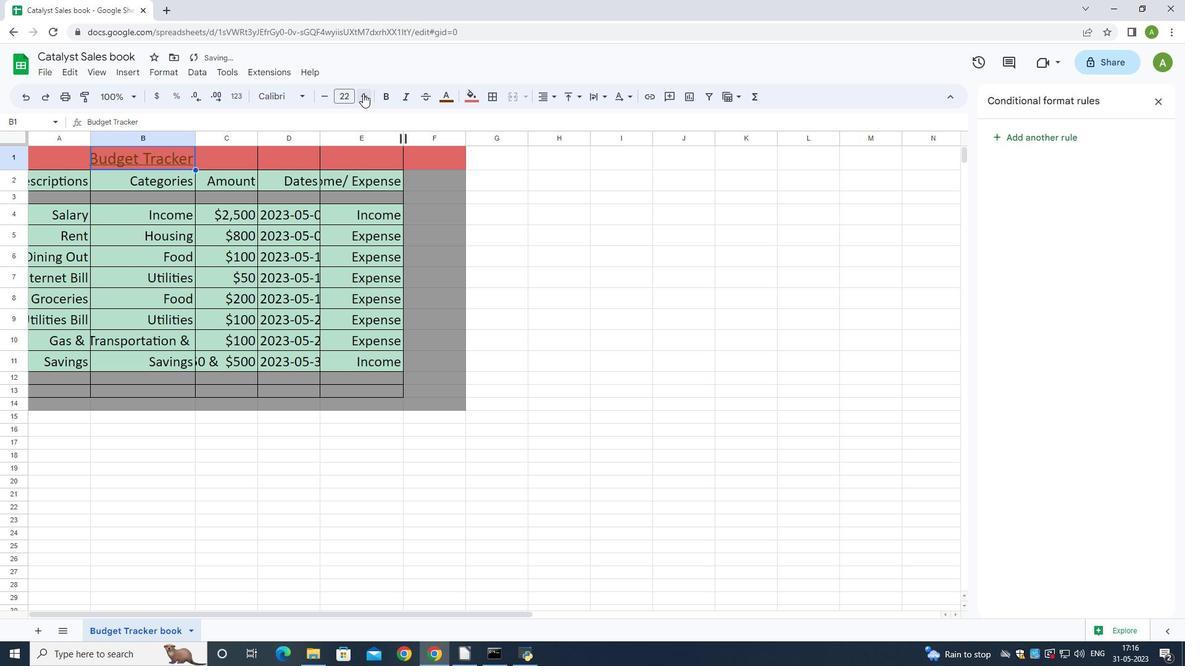 
Action: Mouse pressed left at (362, 93)
Screenshot: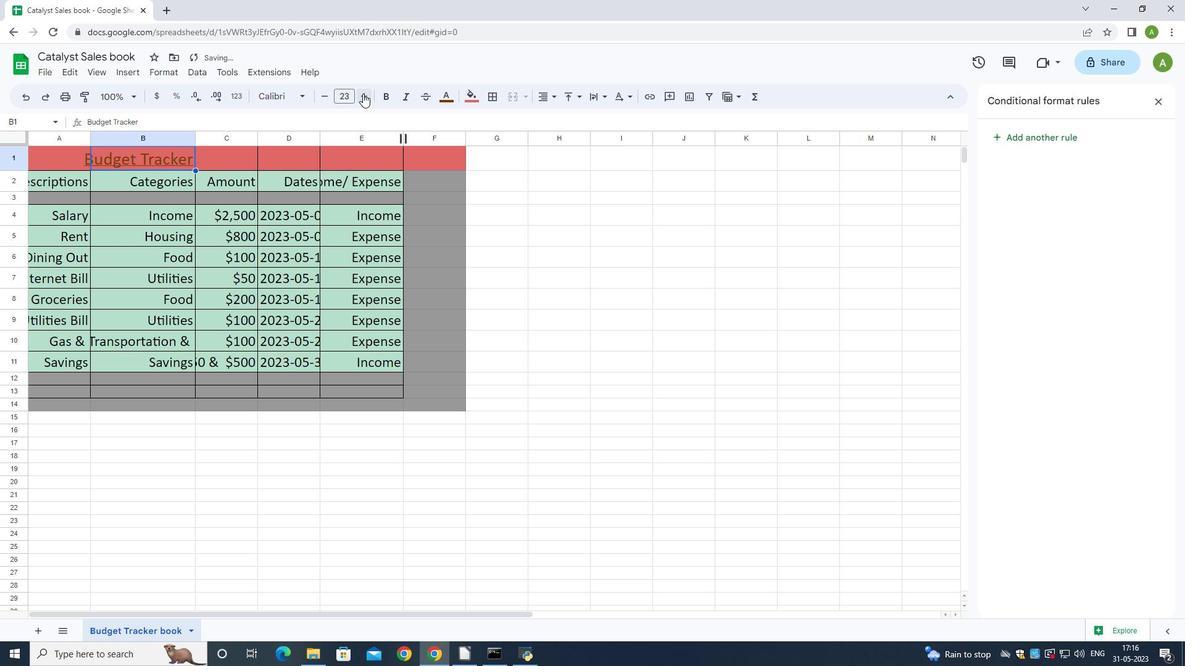 
Action: Mouse pressed left at (362, 93)
Screenshot: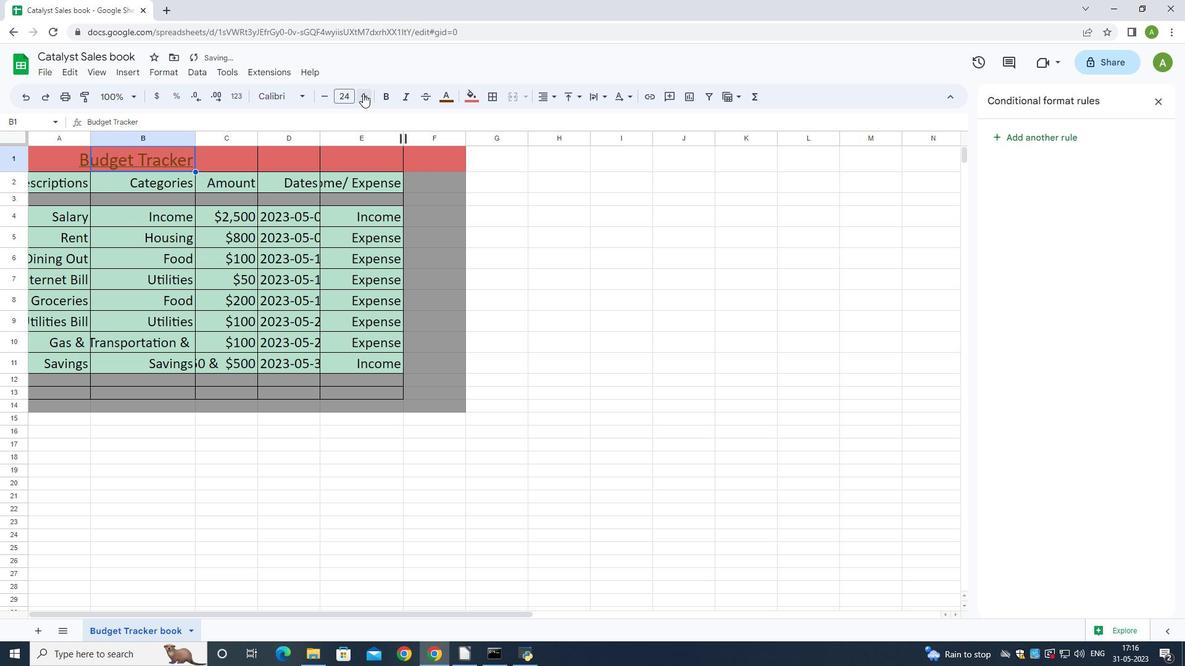 
Action: Mouse pressed left at (362, 93)
Screenshot: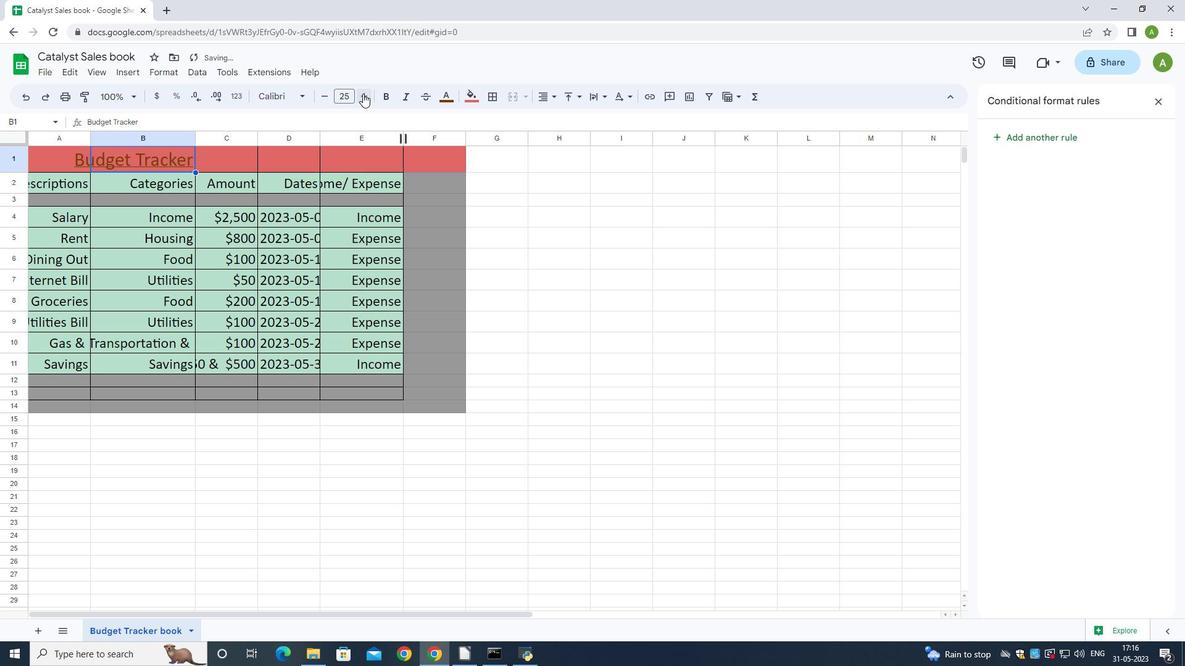 
Action: Mouse pressed left at (362, 93)
Screenshot: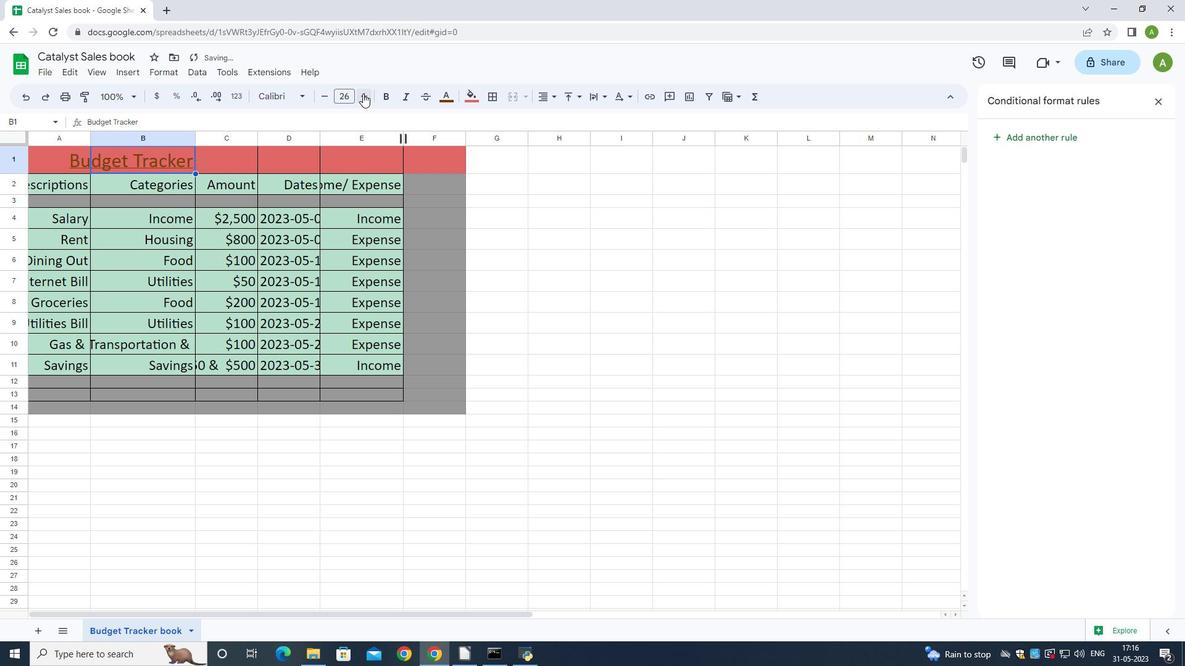 
Action: Mouse pressed left at (362, 93)
Screenshot: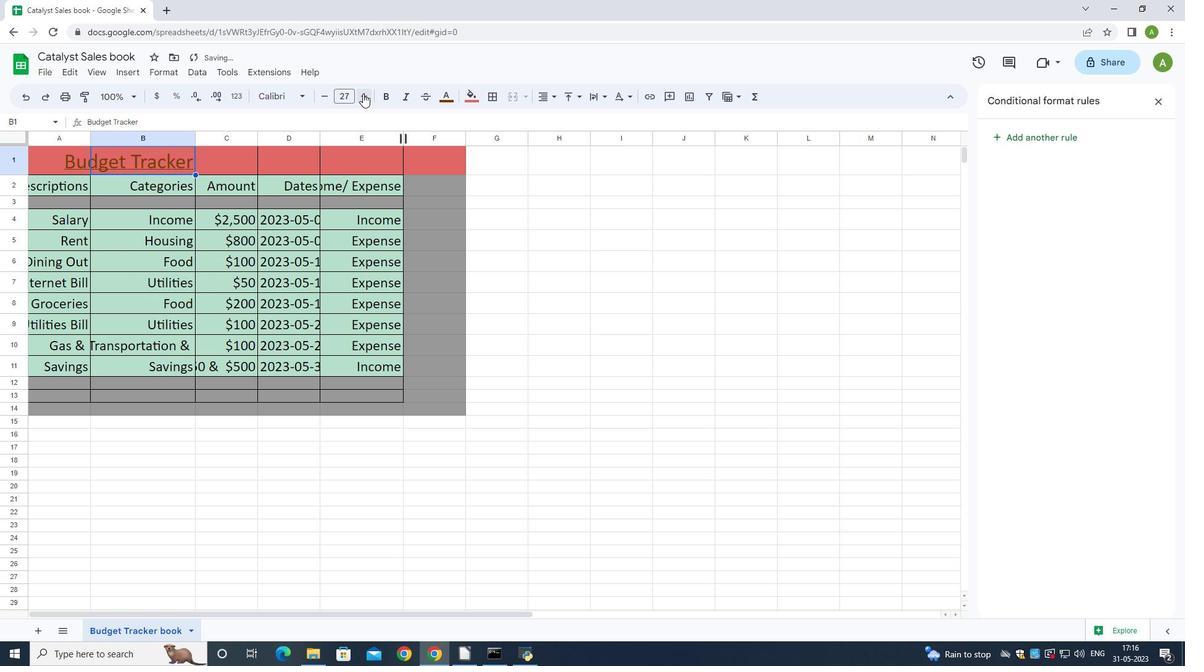 
Action: Mouse moved to (326, 98)
Screenshot: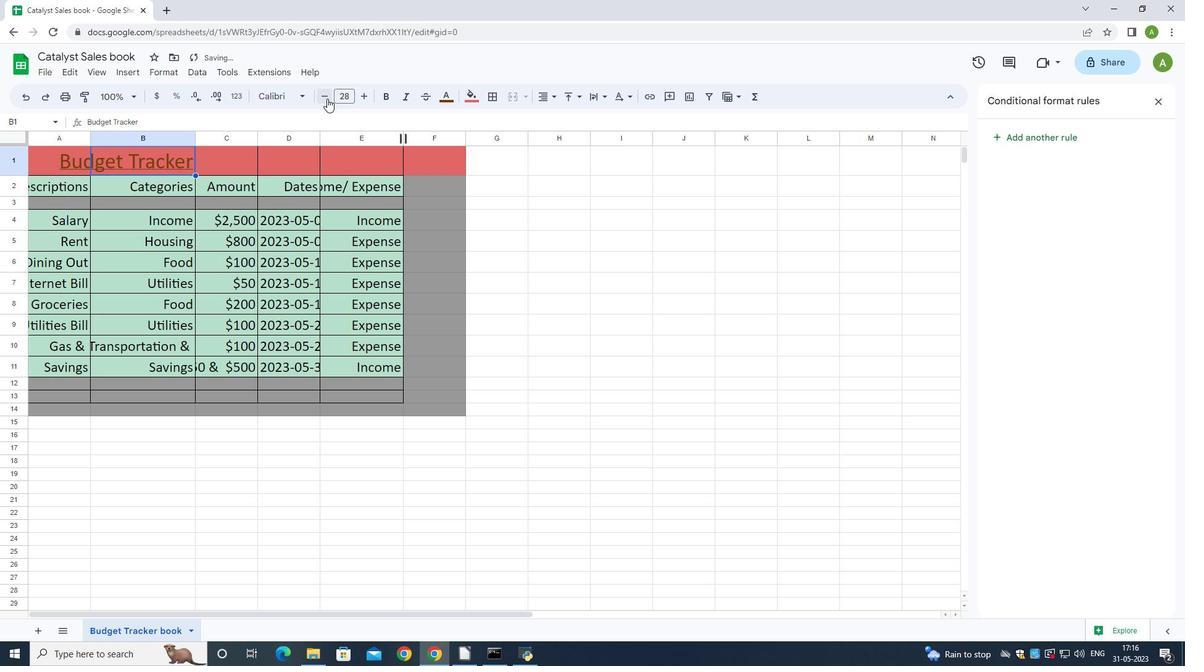 
Action: Mouse pressed left at (326, 98)
Screenshot: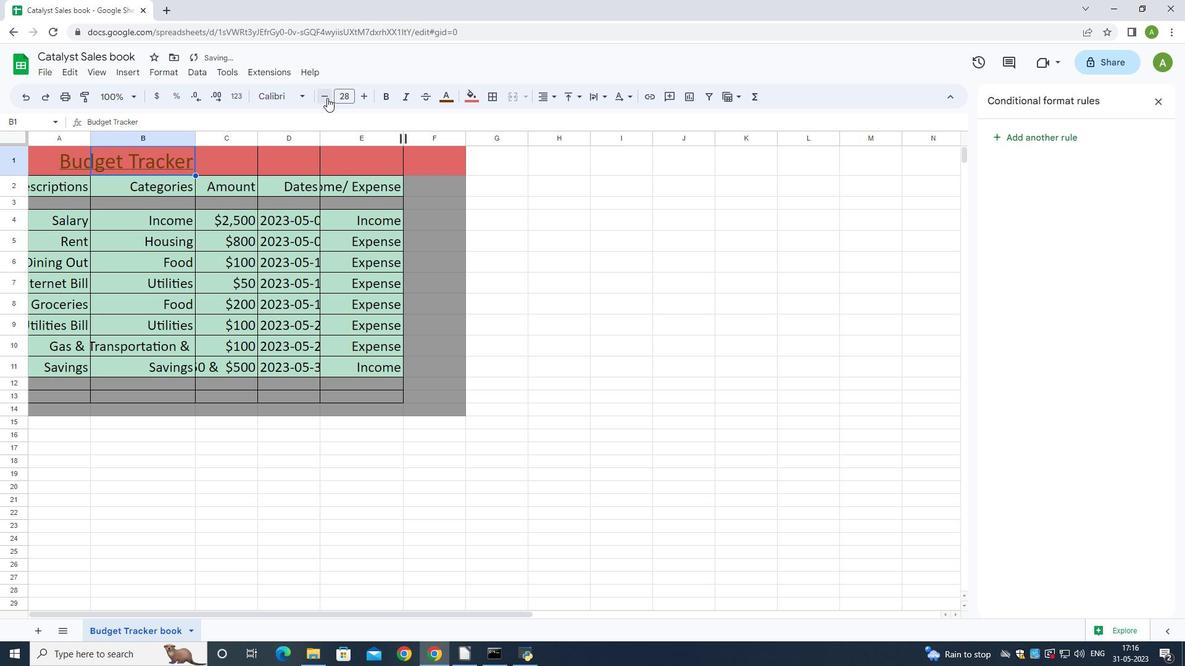 
Action: Mouse pressed left at (326, 98)
Screenshot: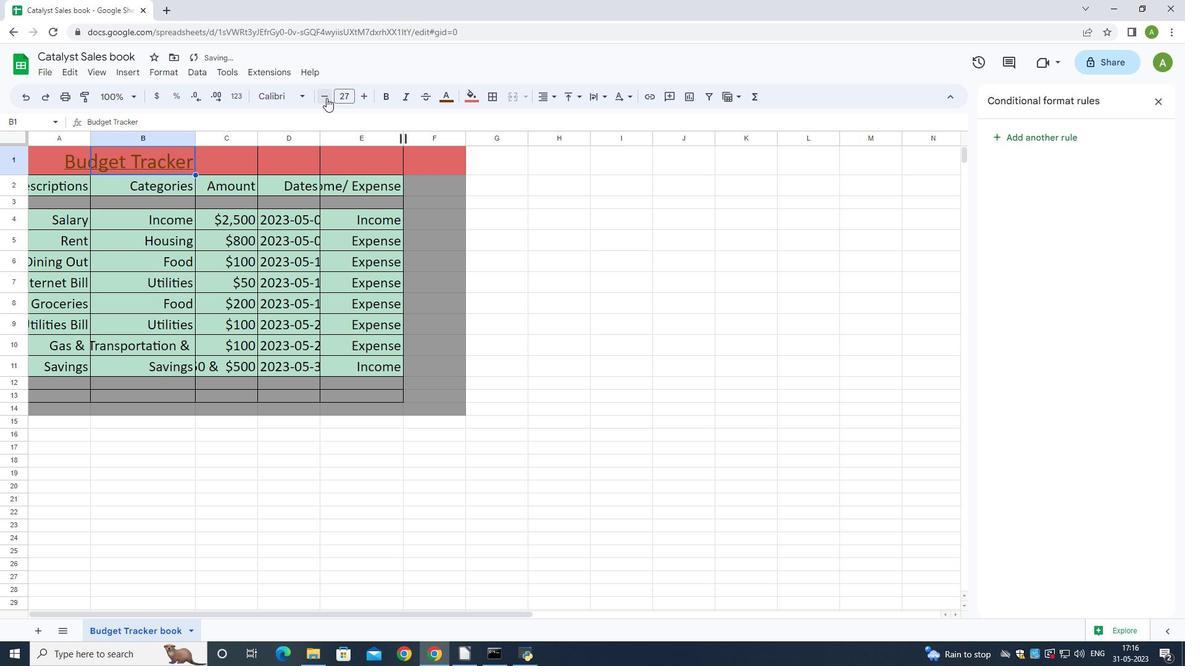 
Action: Mouse moved to (42, 188)
Screenshot: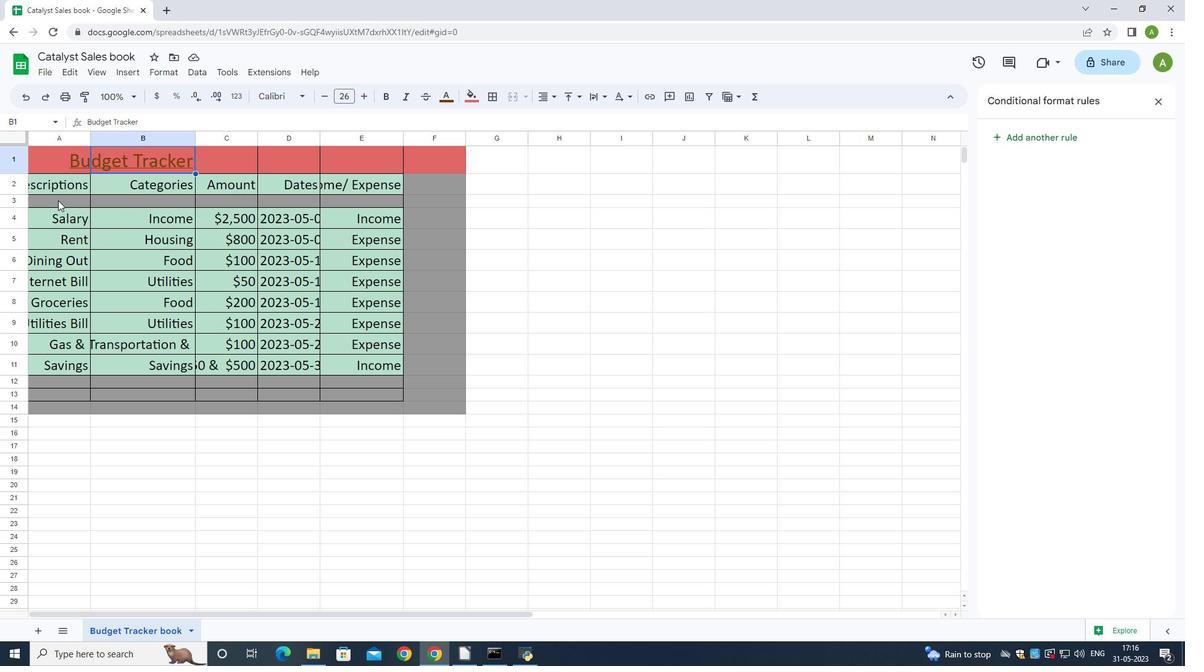 
Action: Mouse pressed left at (42, 188)
Screenshot: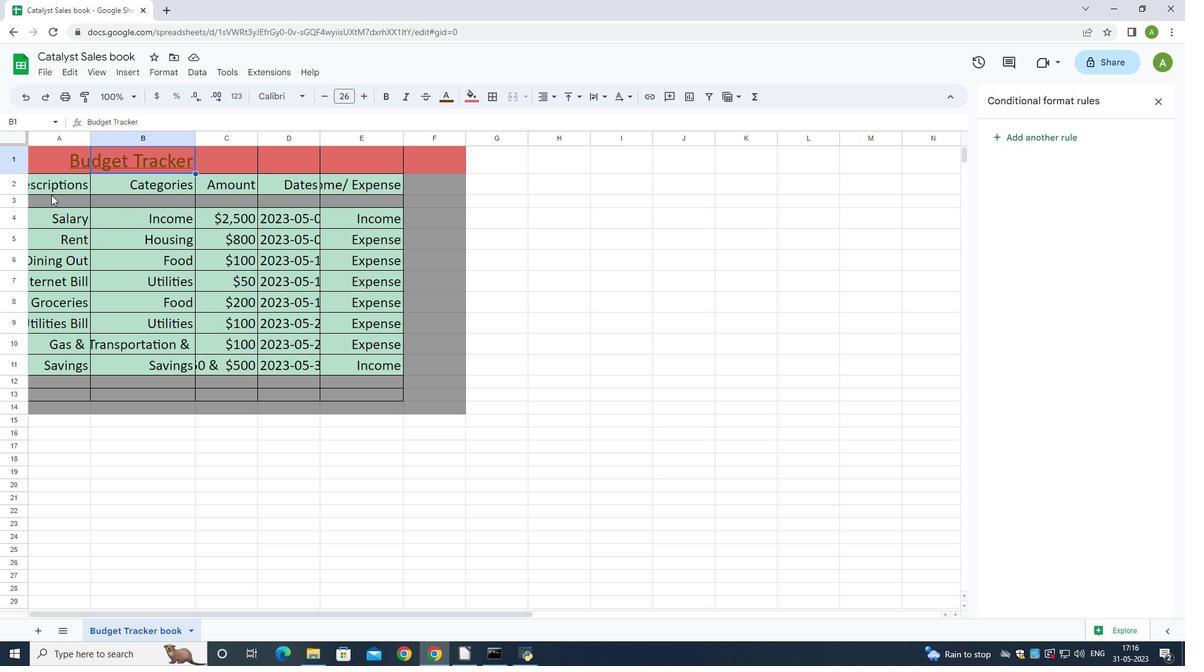 
Action: Mouse moved to (41, 184)
Screenshot: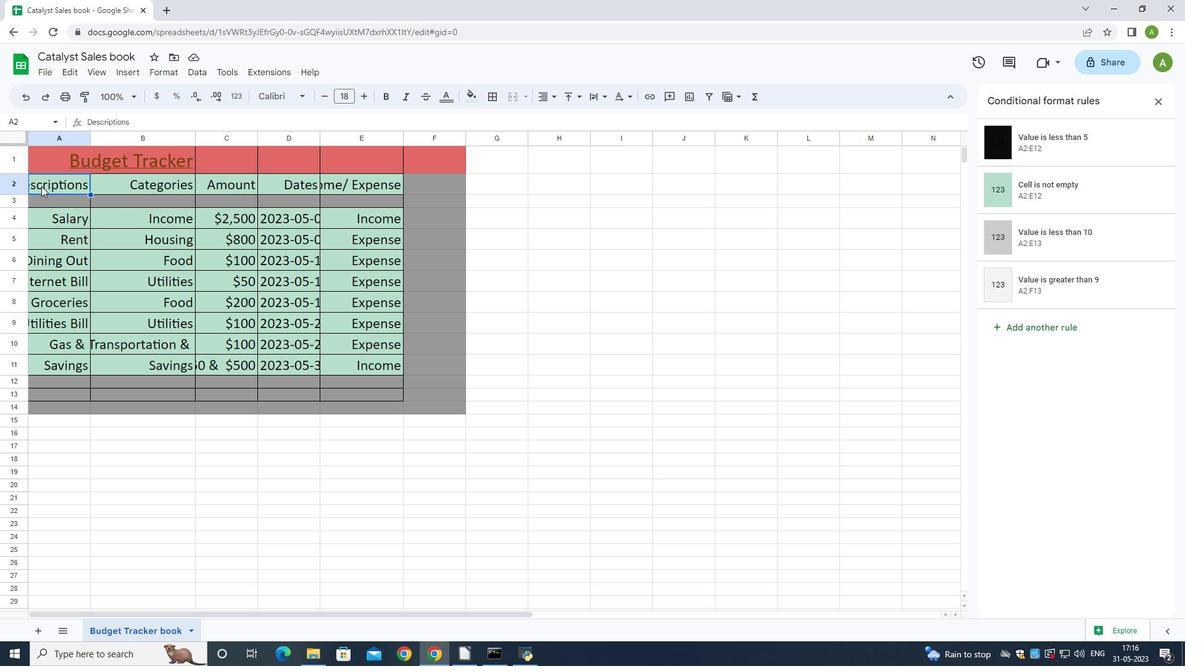 
Action: Mouse pressed left at (41, 184)
Screenshot: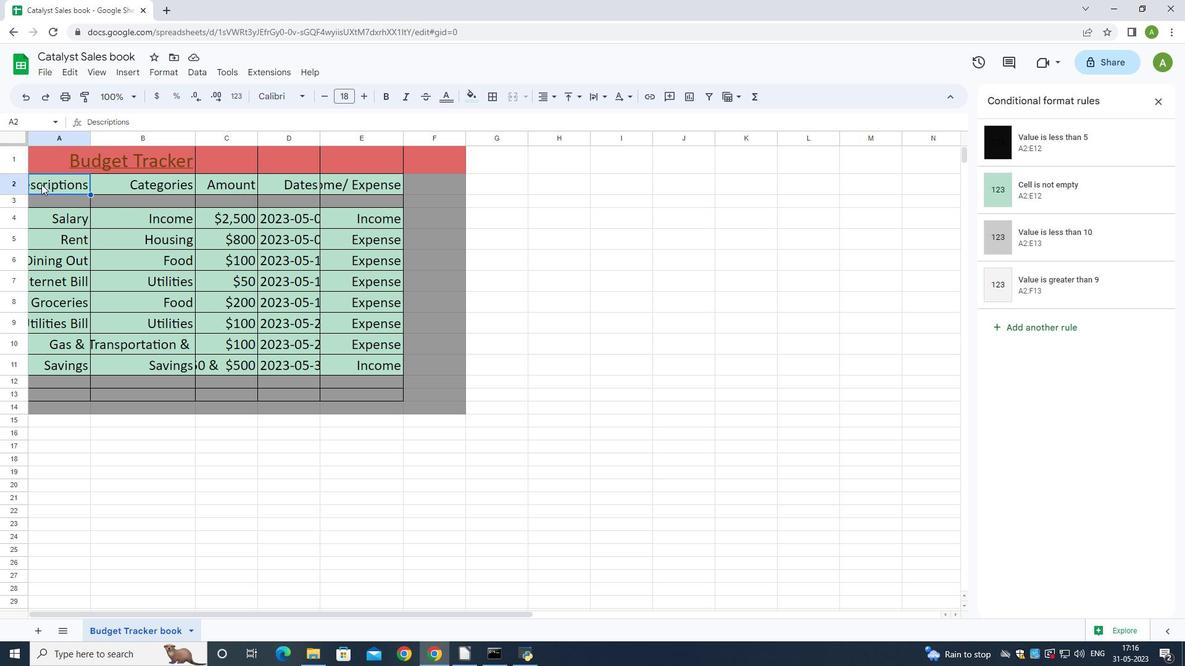 
Action: Mouse moved to (283, 95)
Screenshot: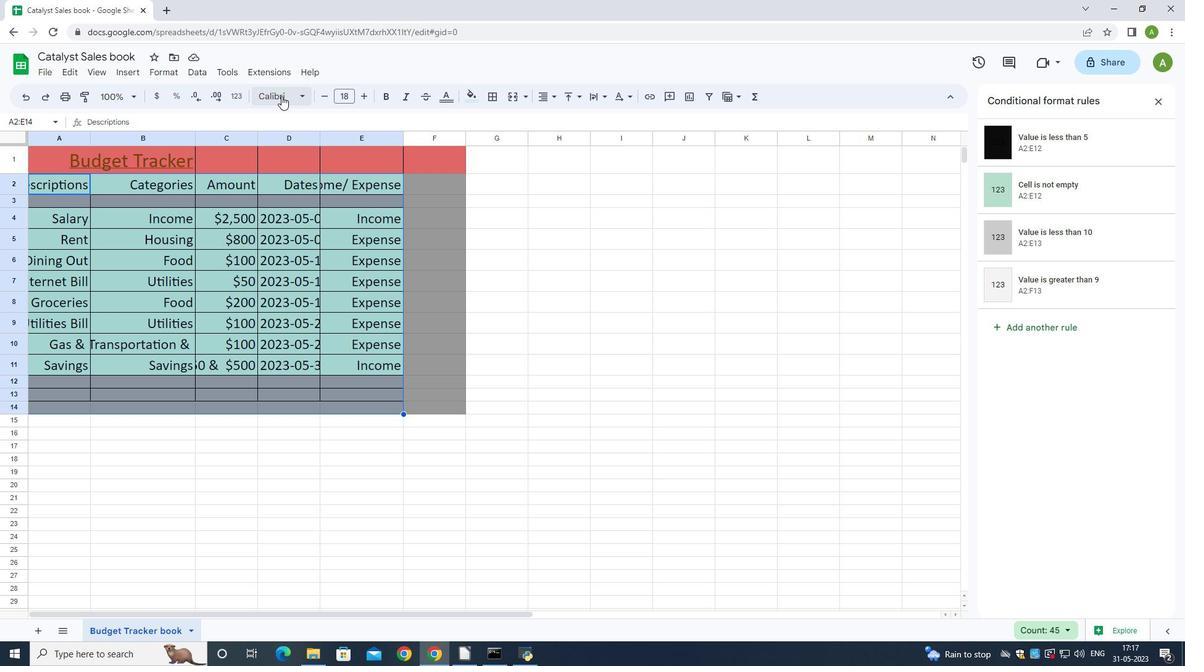 
Action: Mouse pressed left at (282, 95)
Screenshot: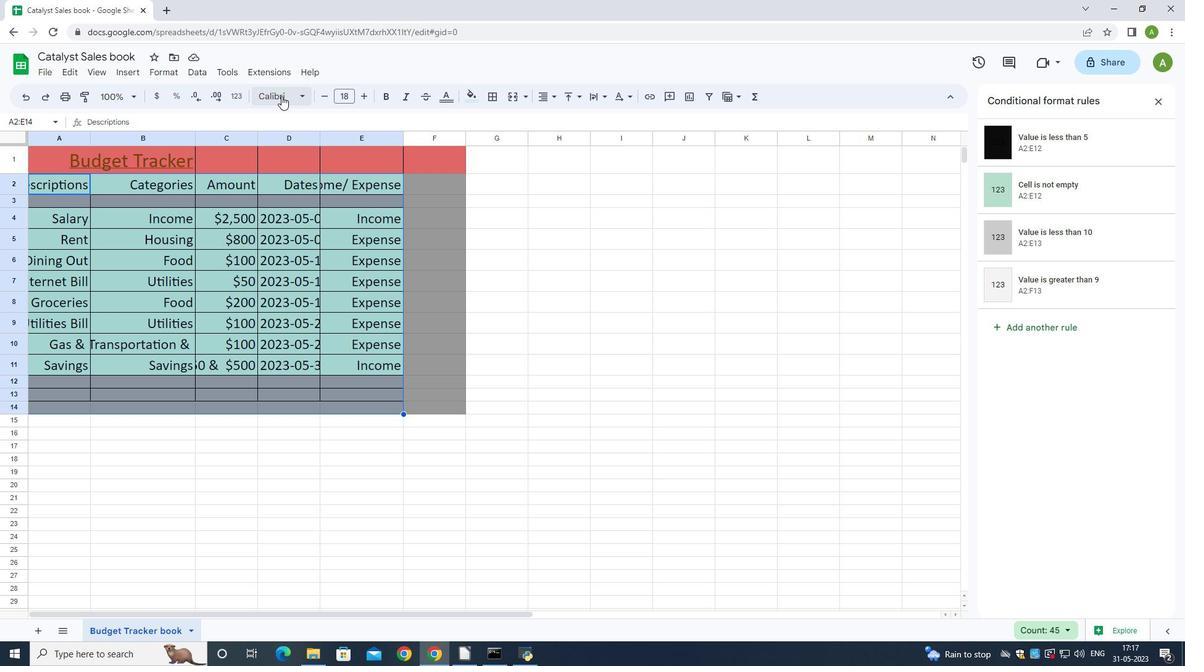 
Action: Mouse moved to (300, 115)
Screenshot: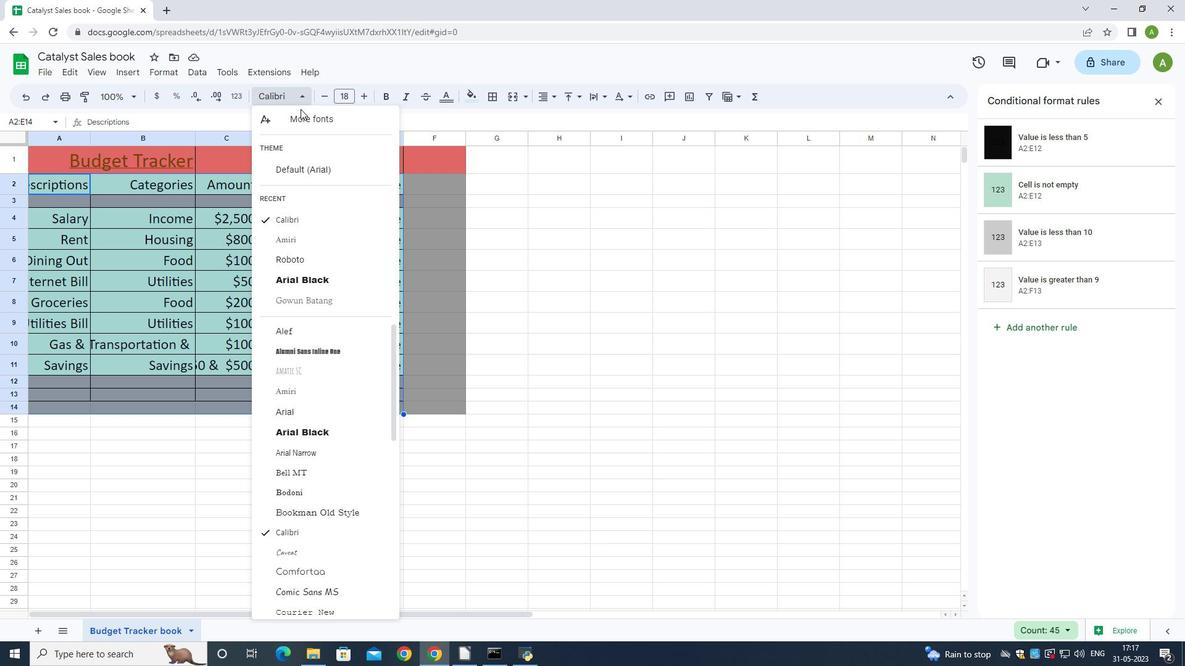 
Action: Mouse pressed left at (300, 115)
Screenshot: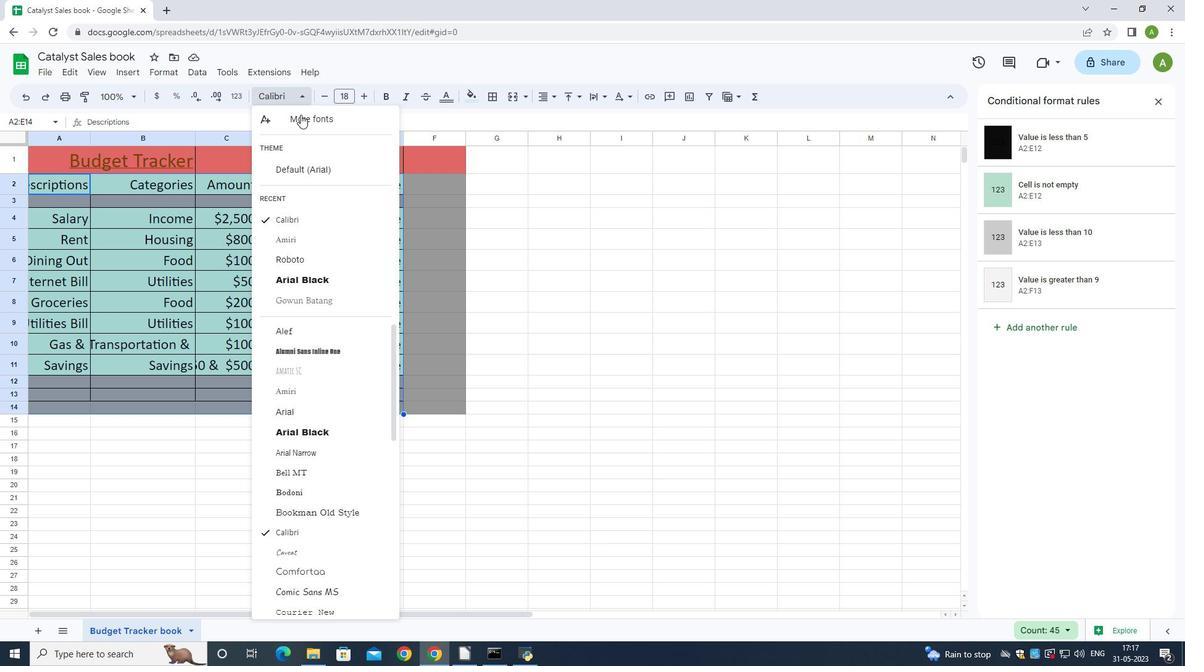 
Action: Mouse moved to (424, 199)
Screenshot: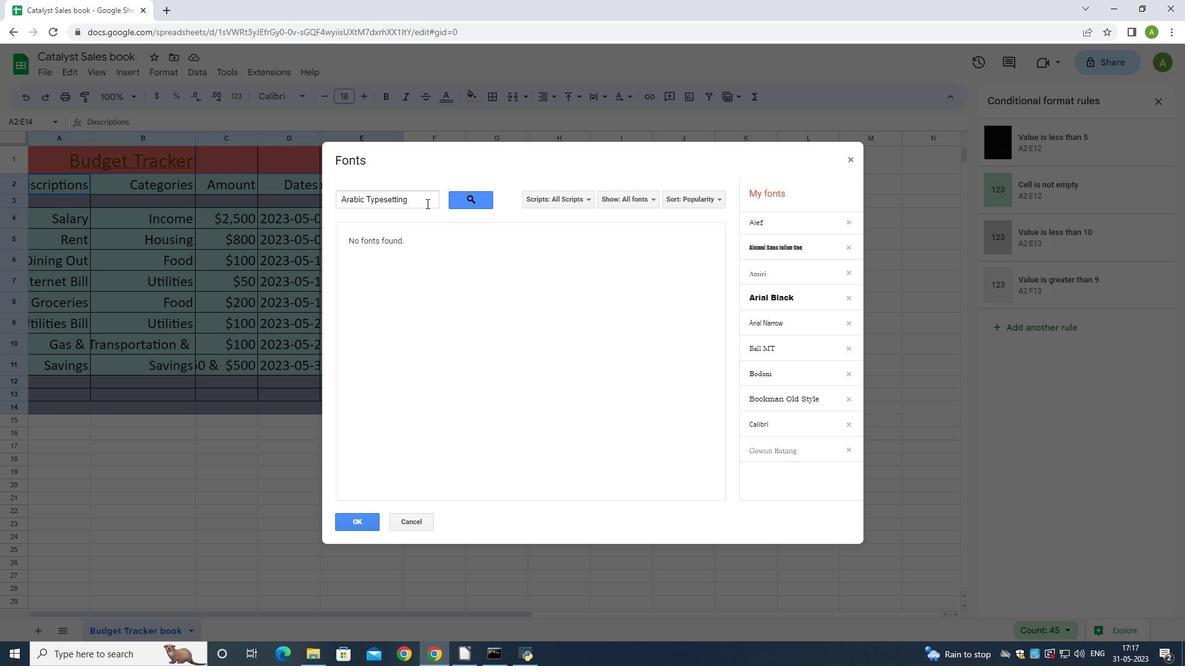 
Action: Mouse pressed left at (424, 199)
Screenshot: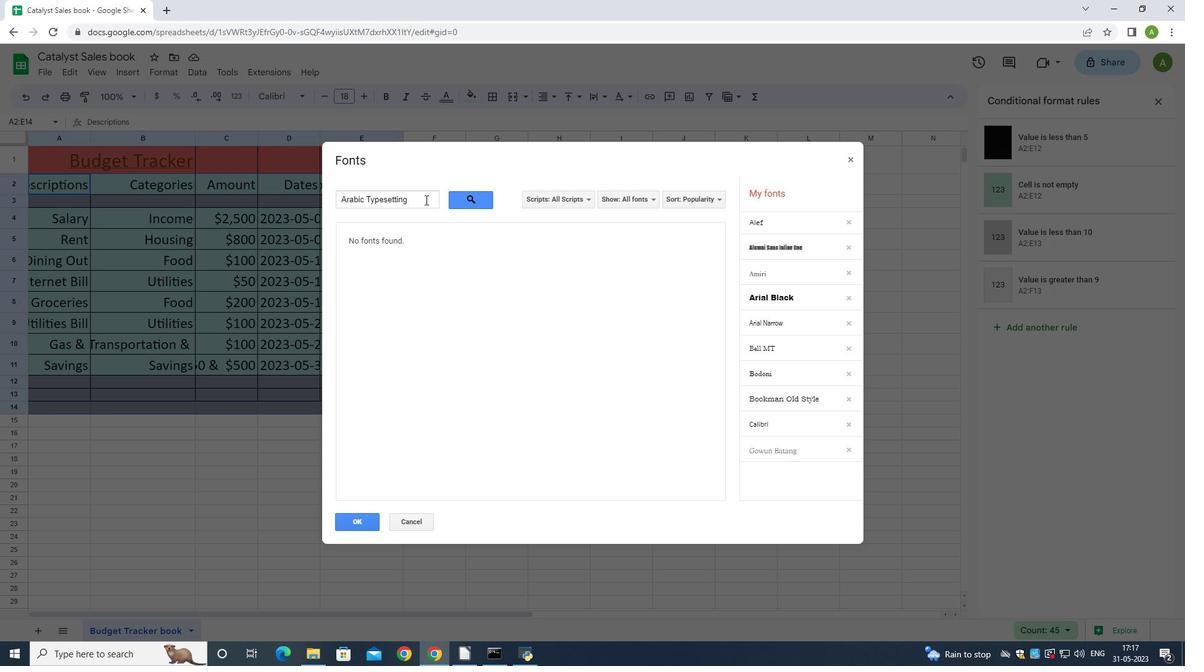 
Action: Key pressed <Key.backspace><Key.backspace><Key.backspace><Key.backspace><Key.backspace><Key.backspace><Key.backspace><Key.backspace><Key.backspace><Key.backspace>ypesettingand<Key.enter>
Screenshot: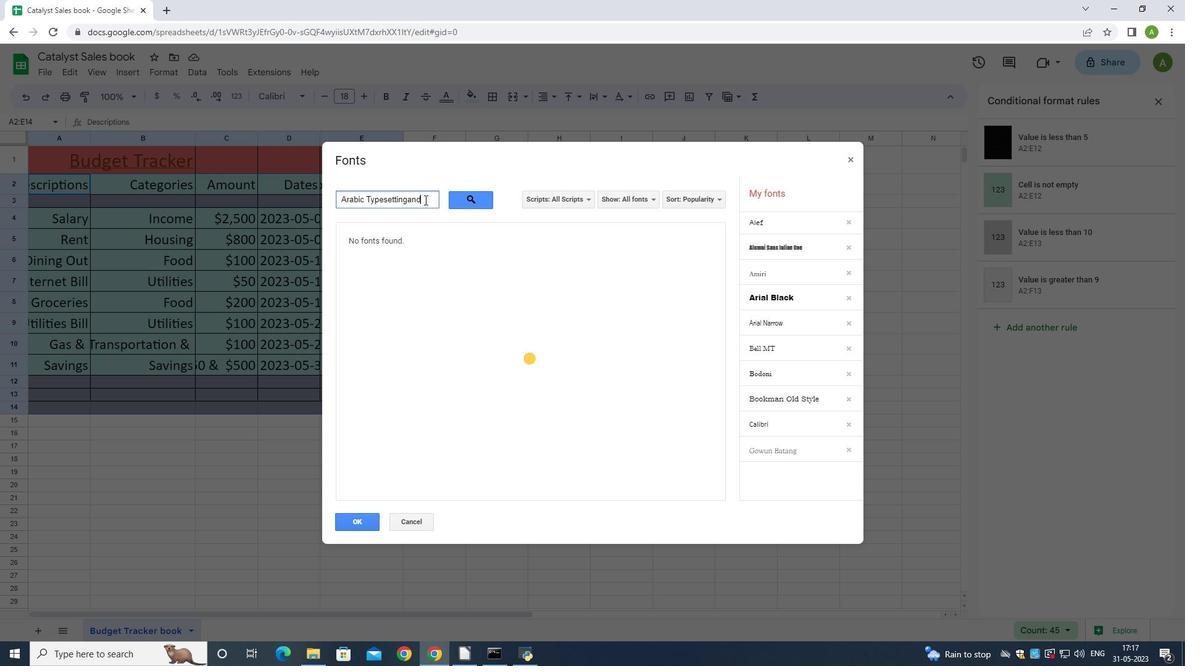 
Action: Mouse scrolled (424, 200) with delta (0, 0)
Screenshot: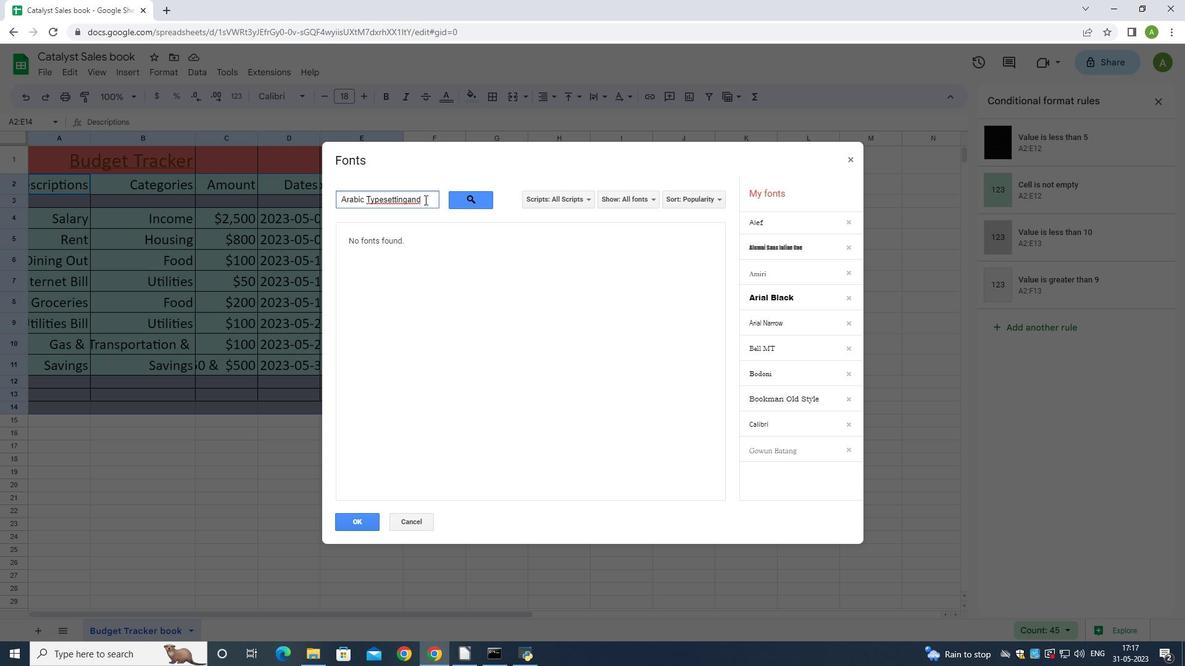 
Action: Mouse moved to (342, 530)
Screenshot: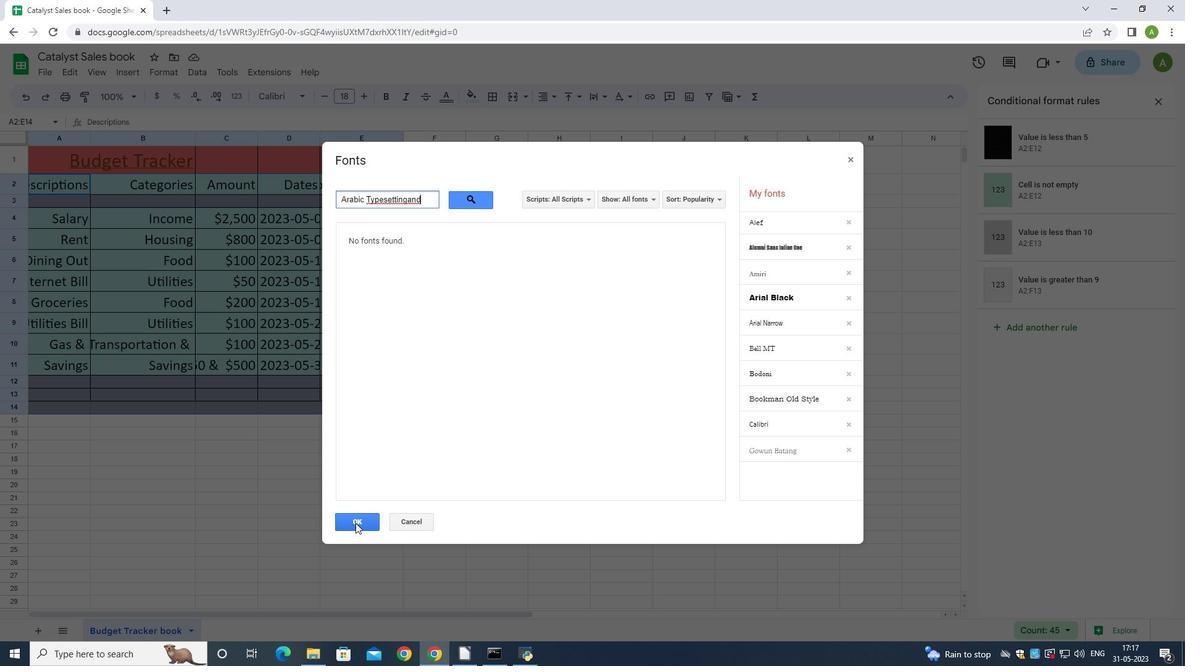
Action: Mouse pressed left at (342, 530)
Screenshot: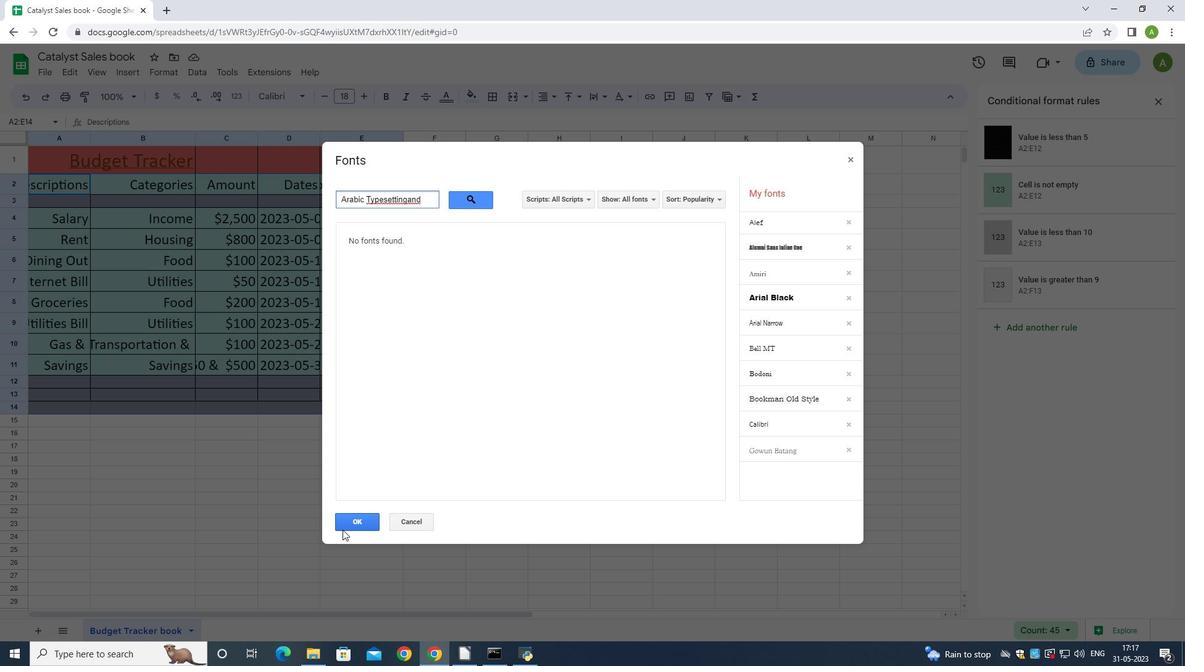 
Action: Mouse moved to (327, 93)
Screenshot: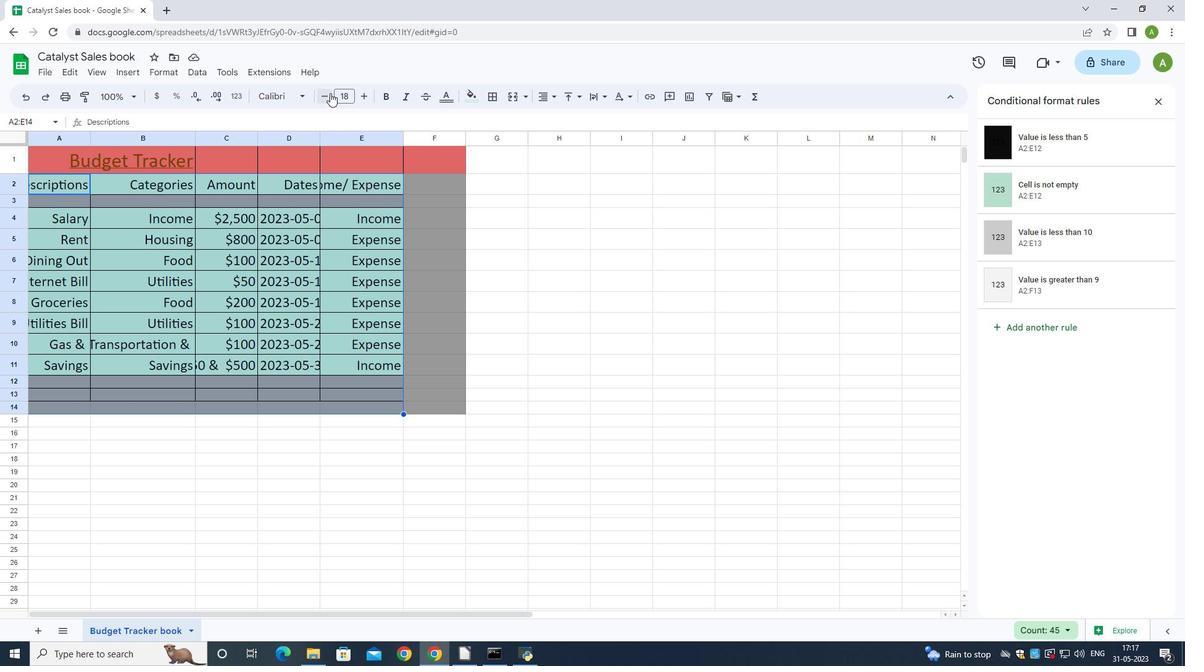 
Action: Mouse pressed left at (327, 93)
Screenshot: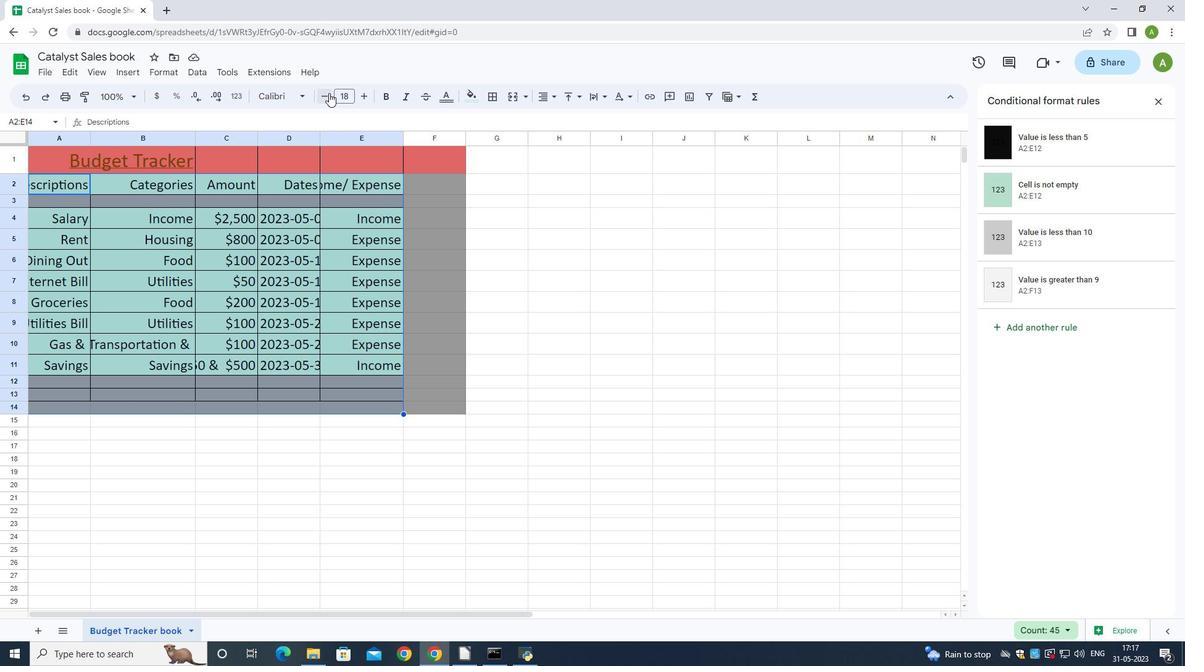 
Action: Mouse pressed left at (327, 93)
Screenshot: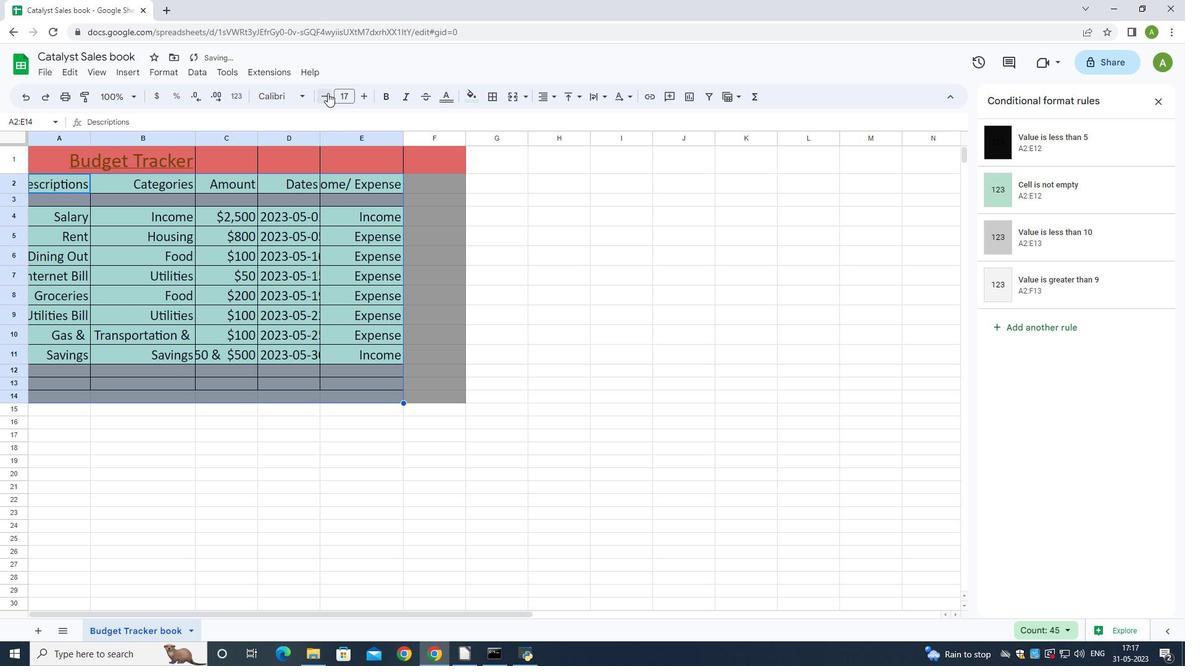 
Action: Mouse moved to (36, 150)
Screenshot: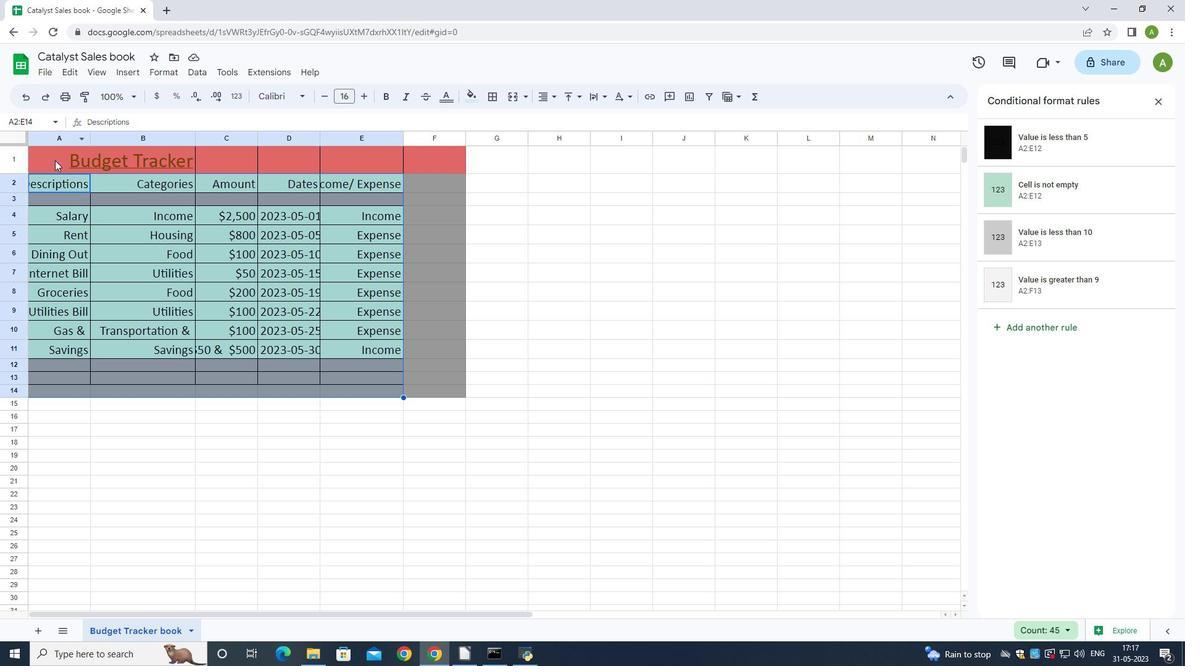 
Action: Mouse pressed left at (36, 150)
Screenshot: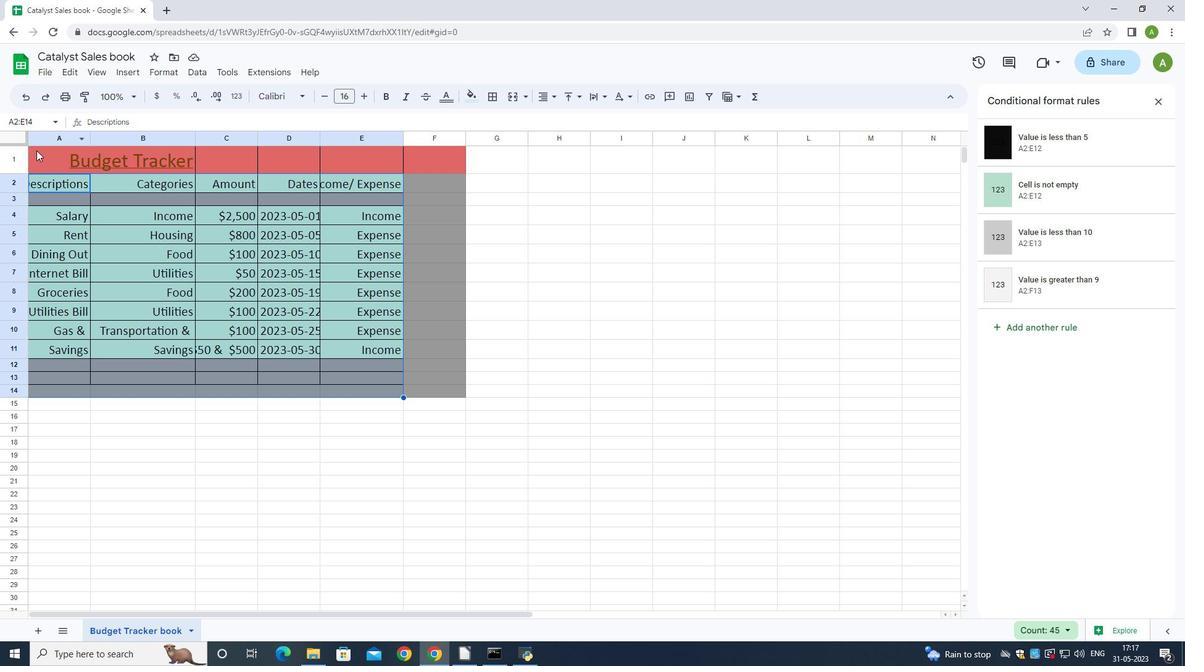 
Action: Mouse moved to (543, 93)
Screenshot: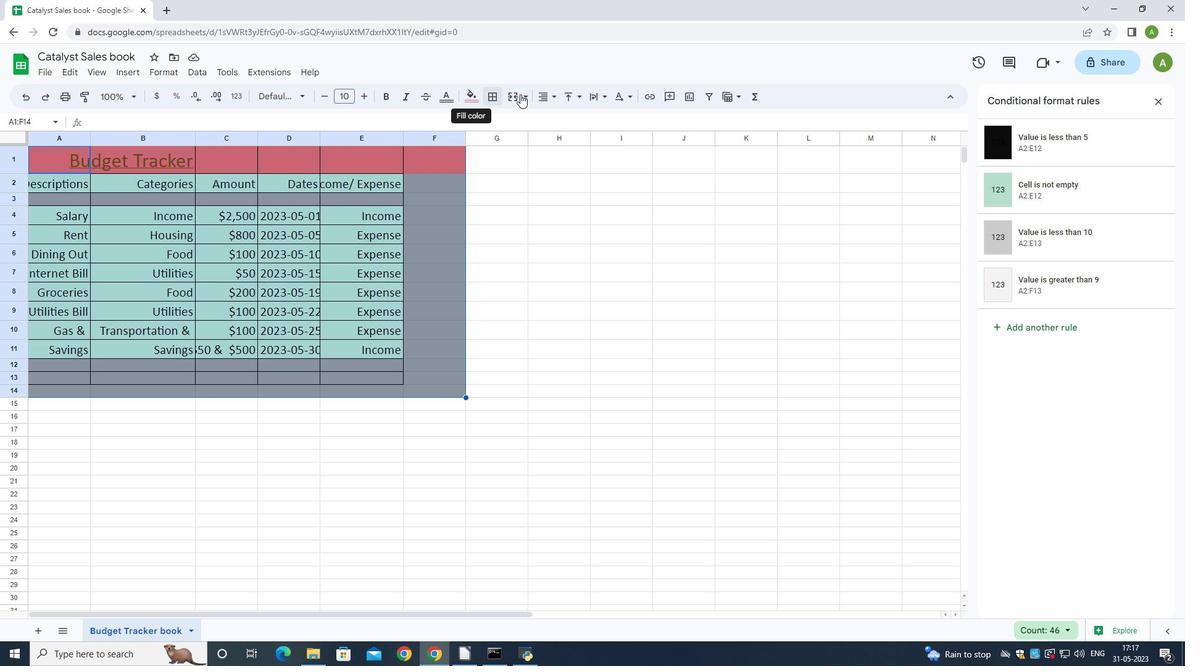 
Action: Mouse pressed left at (543, 93)
Screenshot: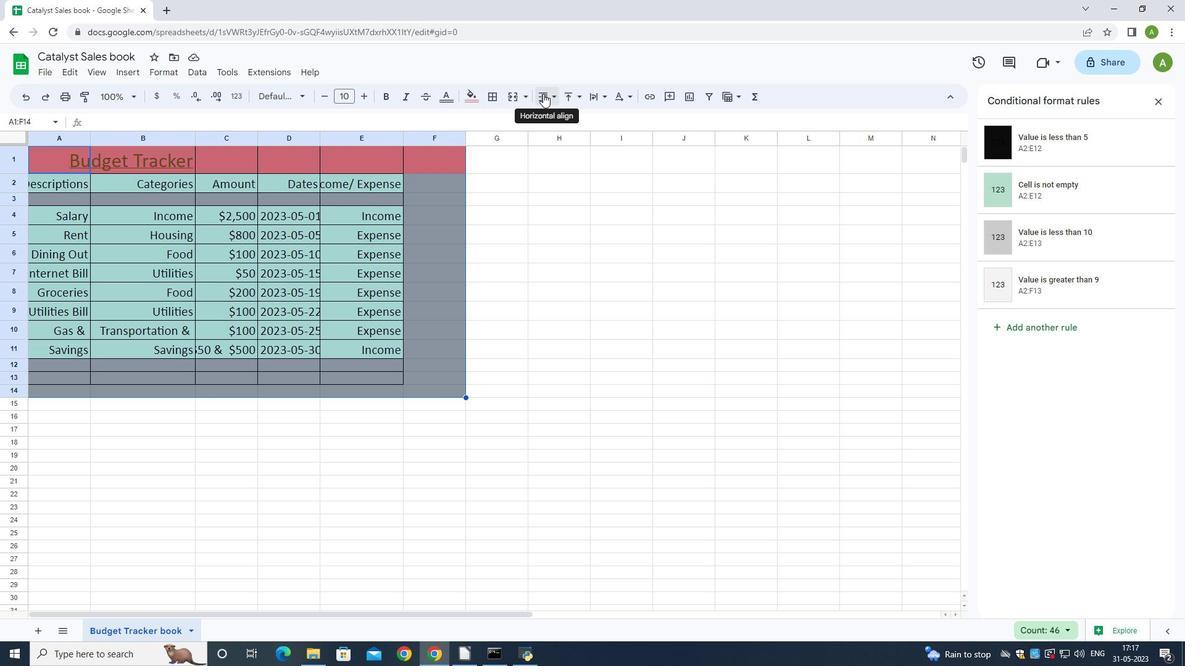 
Action: Mouse moved to (574, 126)
Screenshot: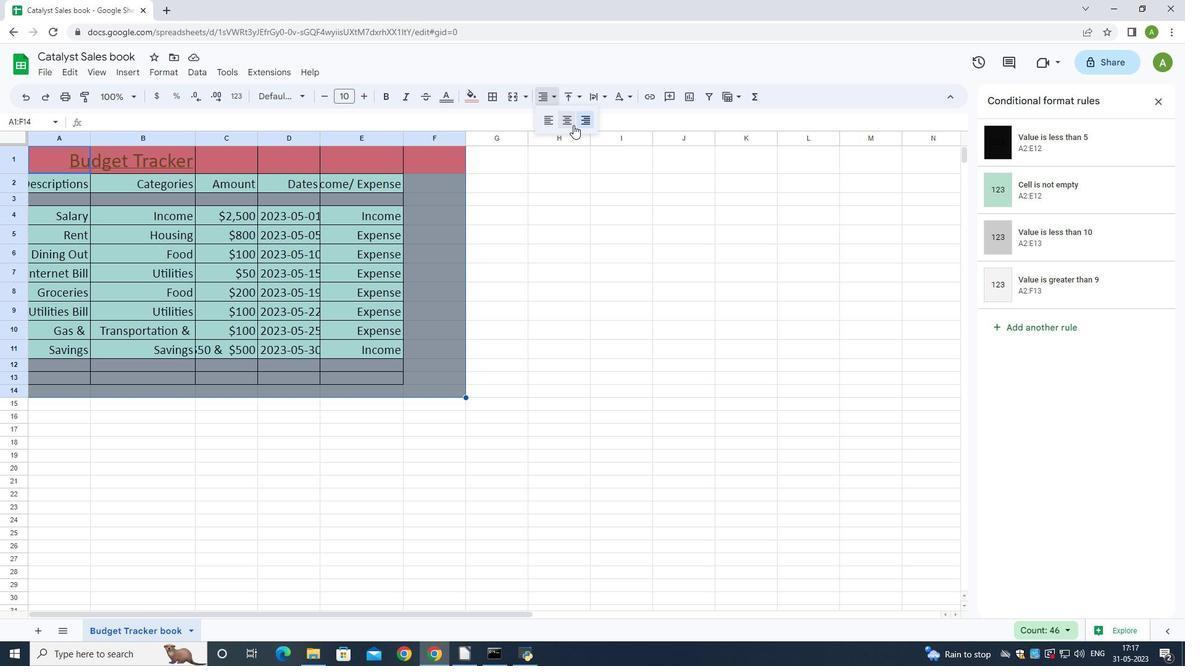 
Action: Mouse pressed left at (574, 126)
Screenshot: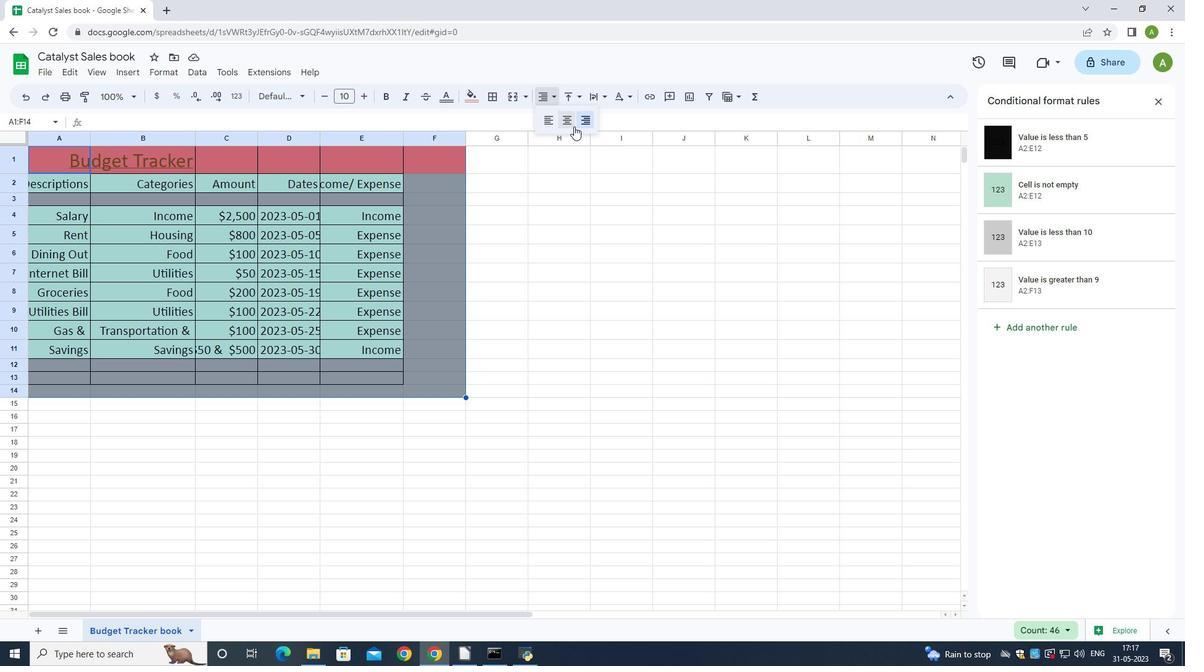 
Action: Mouse moved to (168, 71)
Screenshot: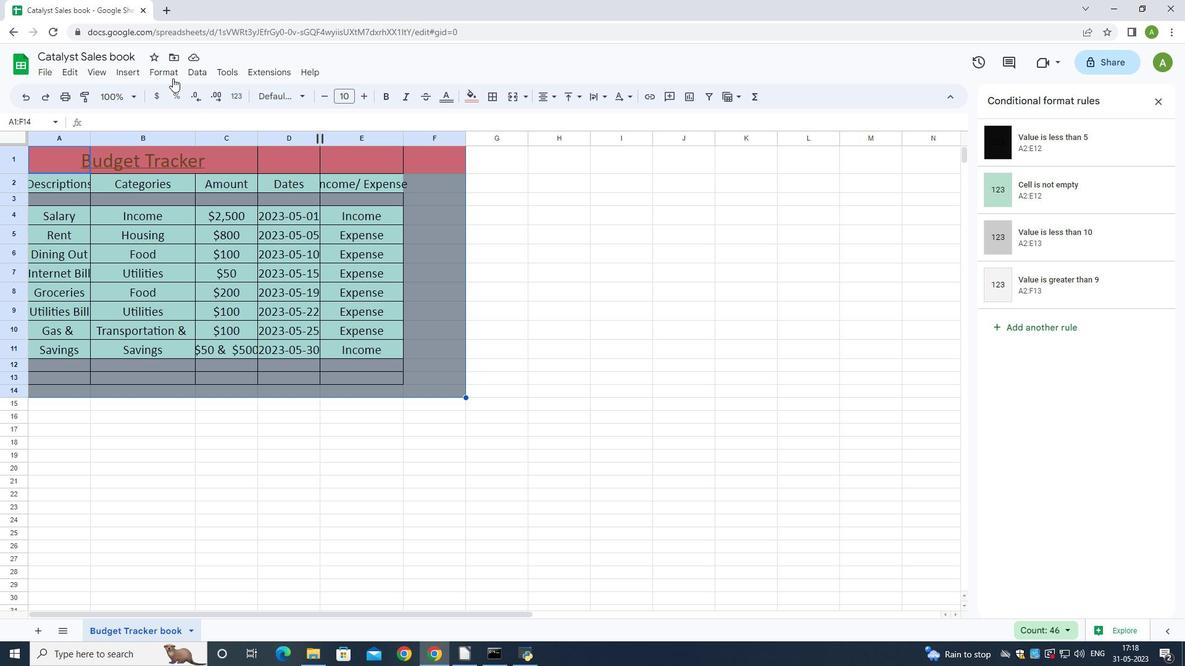 
Action: Mouse pressed left at (168, 71)
Screenshot: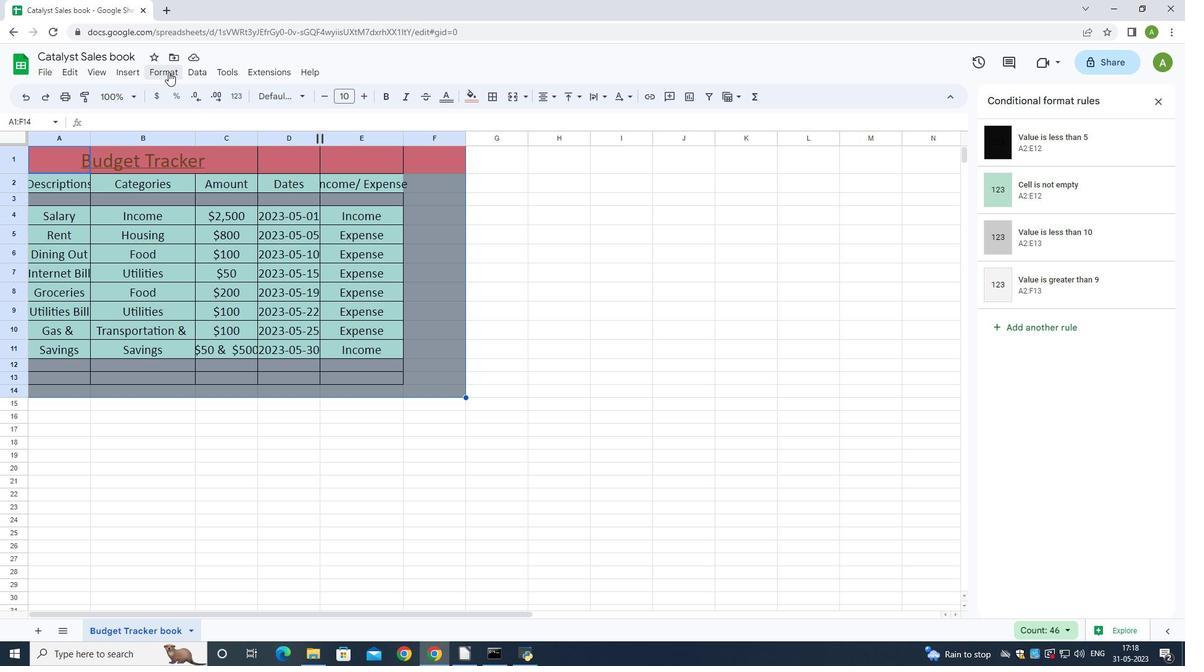 
Action: Mouse moved to (490, 93)
Screenshot: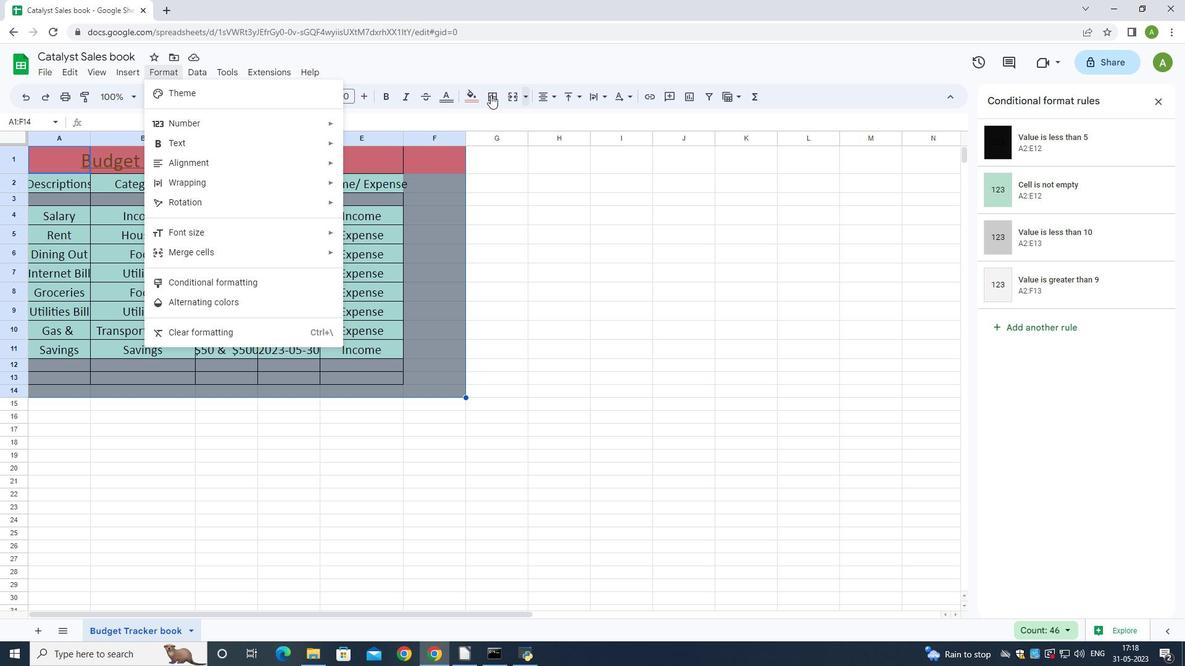 
Action: Mouse pressed left at (490, 93)
Screenshot: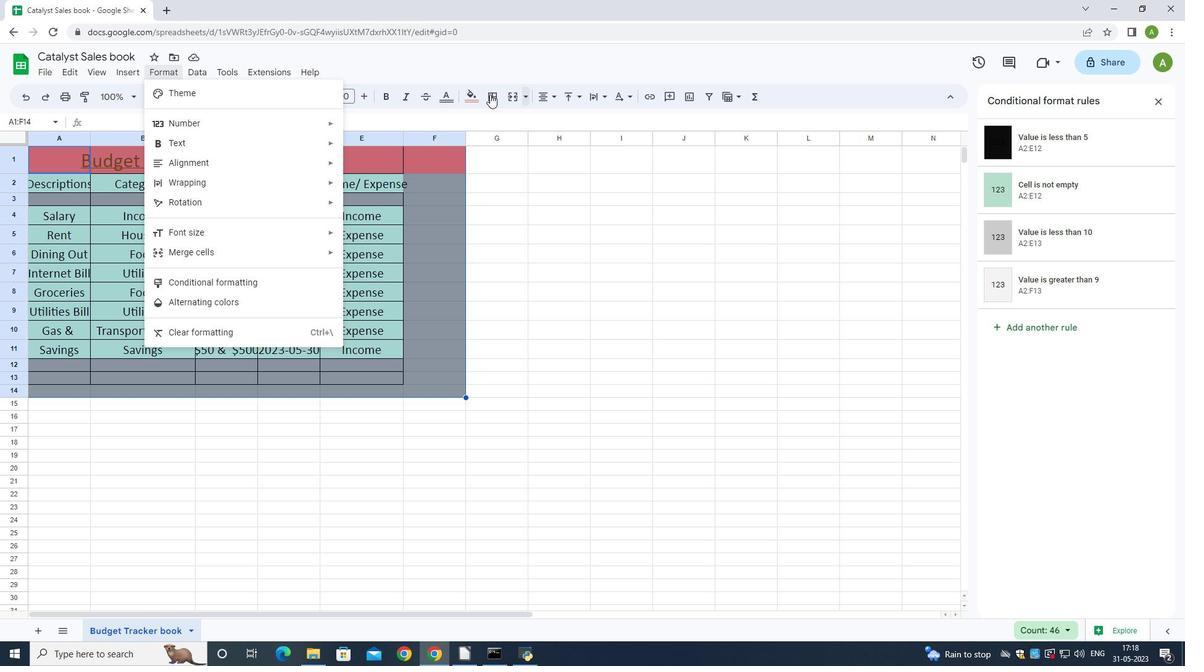 
Action: Mouse moved to (561, 125)
Screenshot: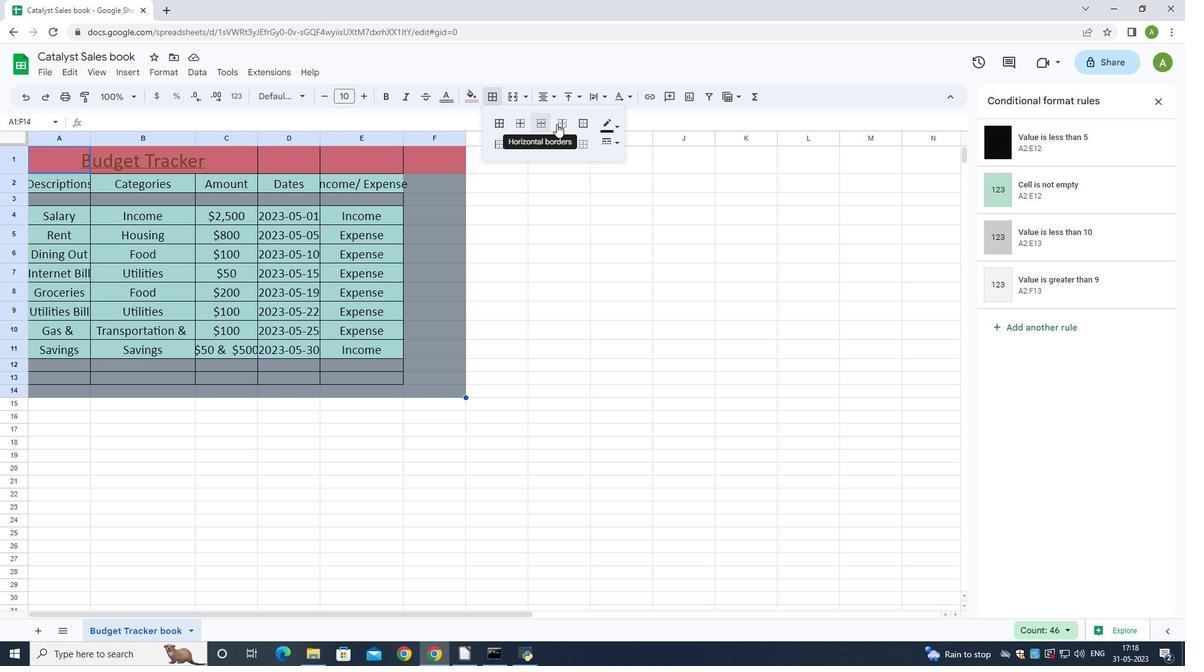 
Action: Mouse pressed left at (561, 125)
Screenshot: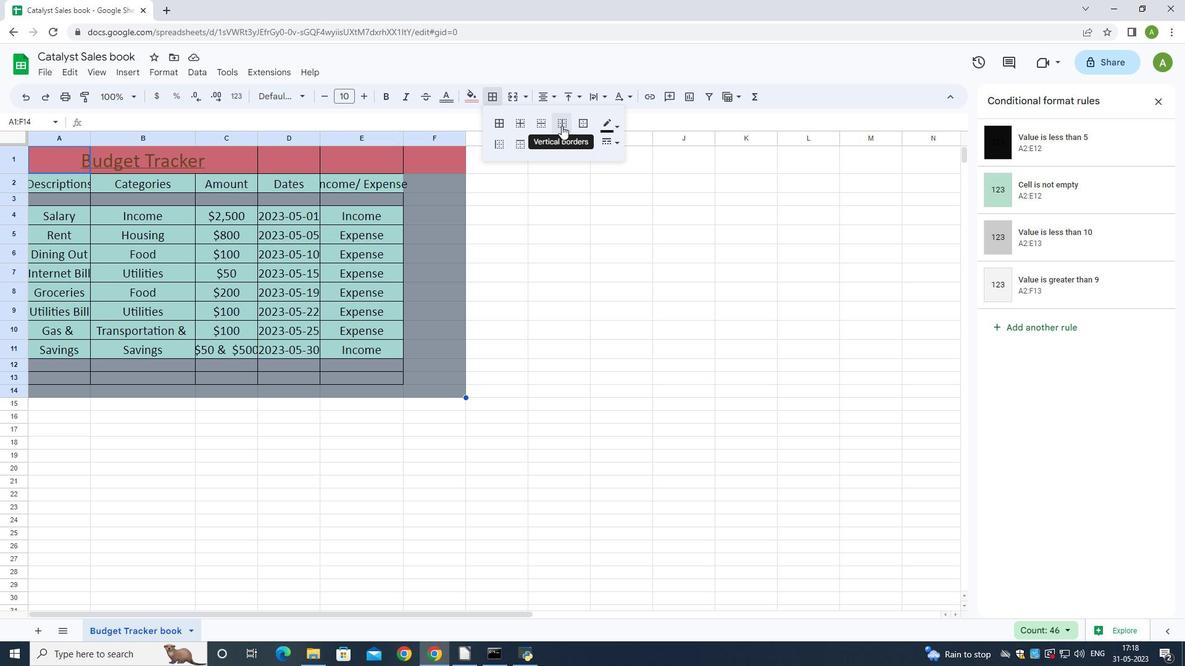 
Action: Mouse moved to (238, 266)
Screenshot: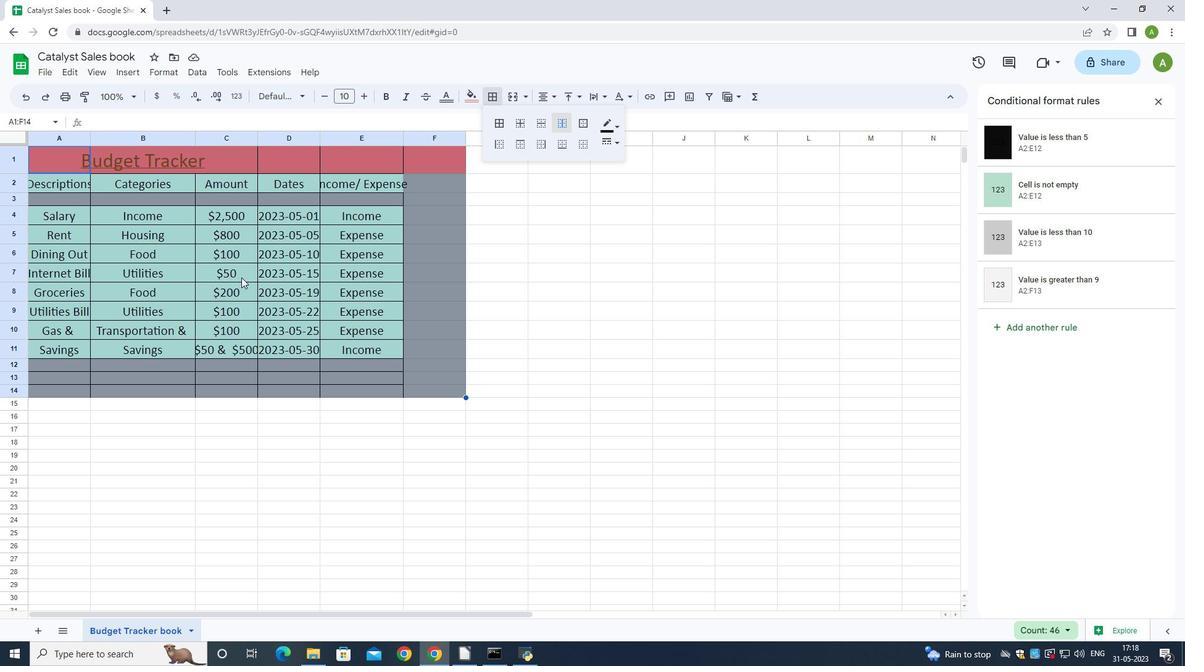 
Action: Key pressed <Key.enter>
Screenshot: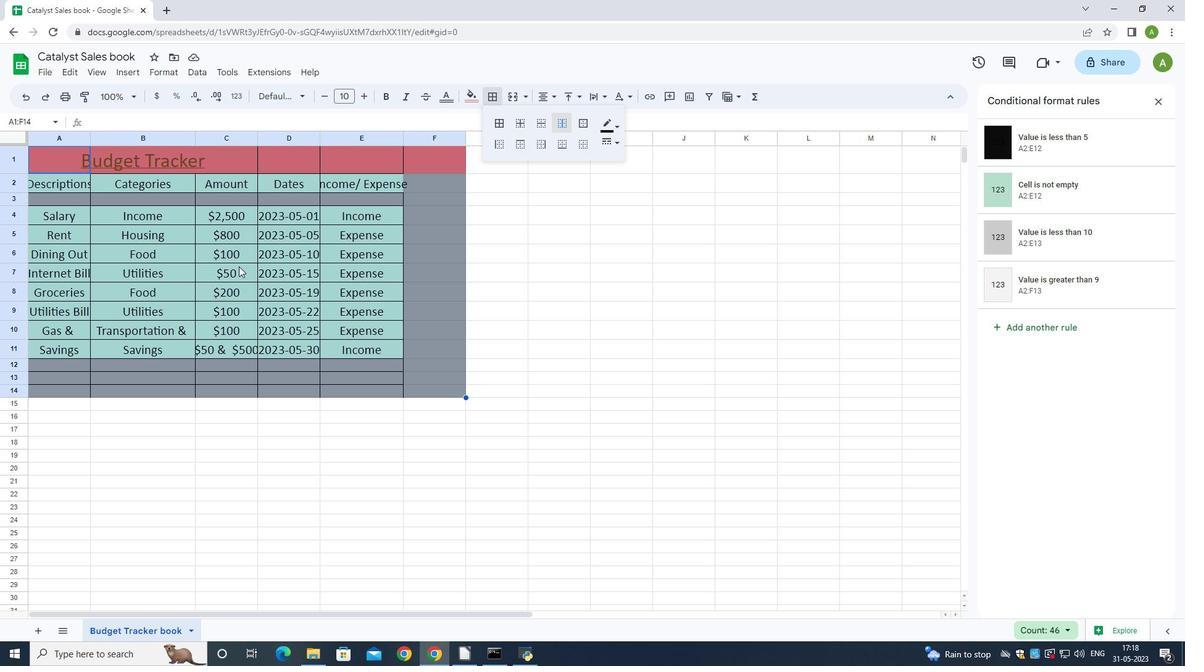 
Action: Mouse moved to (238, 264)
Screenshot: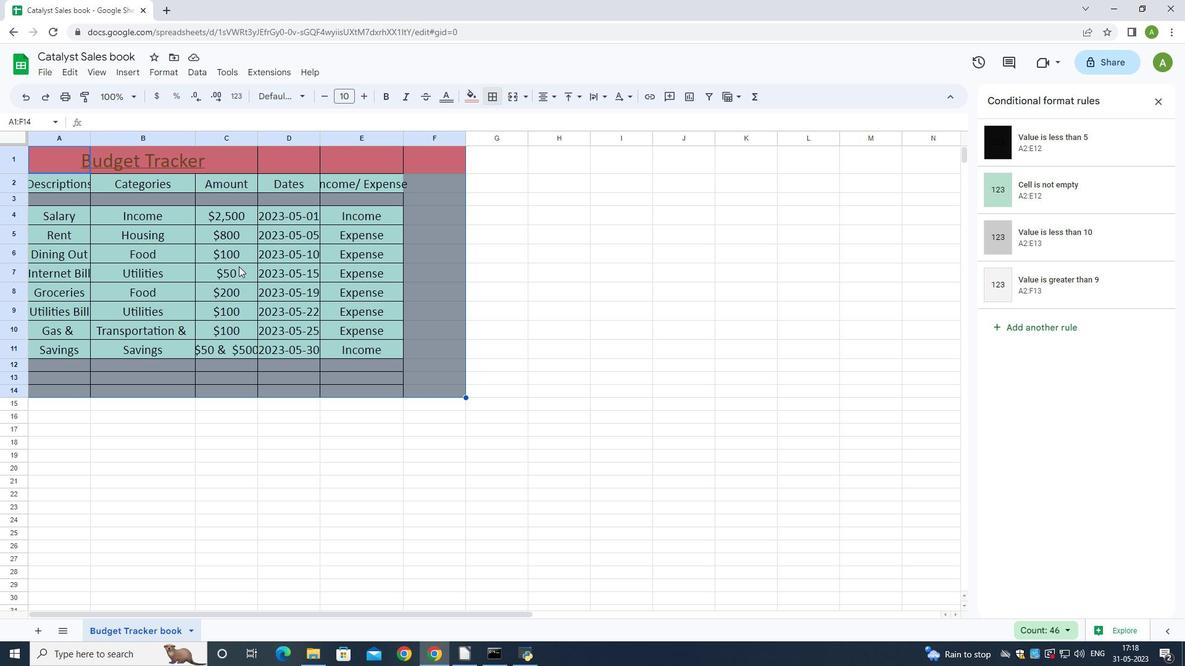 
Action: Key pressed ctrl+S
Screenshot: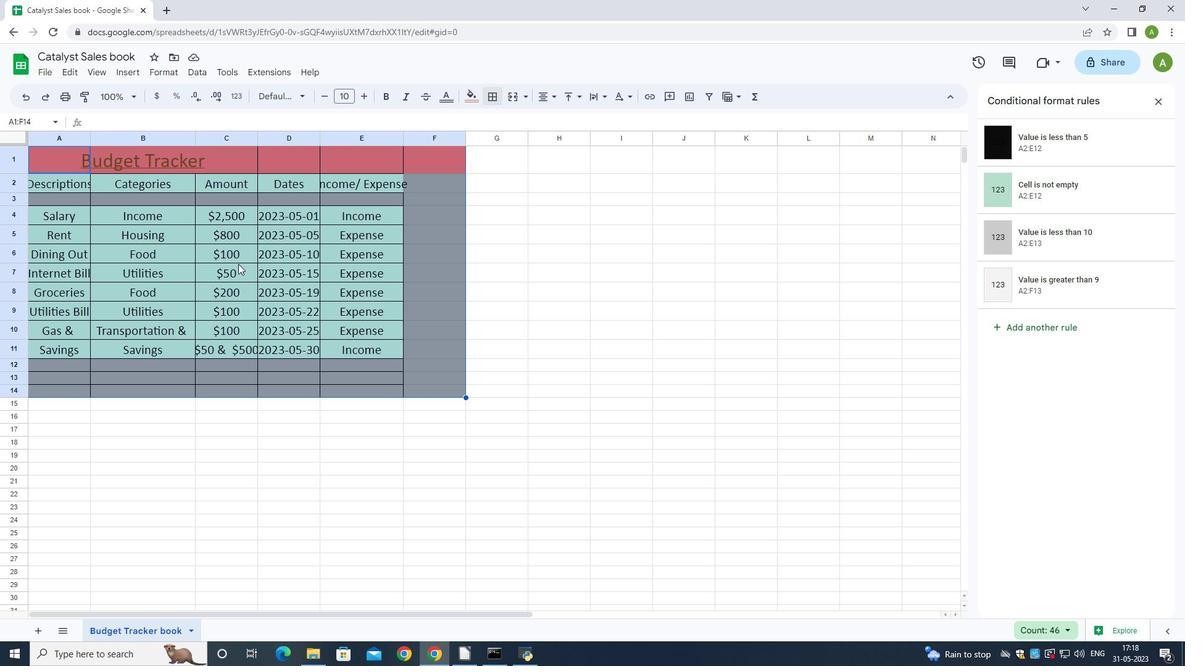 
